 Task: Search one way flight ticket for 5 adults, 2 children, 1 infant in seat and 1 infant on lap in economy from Iron Mountain: Ford Airport to Springfield: Abraham Lincoln Capital Airport on 5-2-2023. Choice of flights is United. Number of bags: 10 checked bags. Price is upto 107000. Outbound departure time preference is 10:30.
Action: Mouse moved to (305, 124)
Screenshot: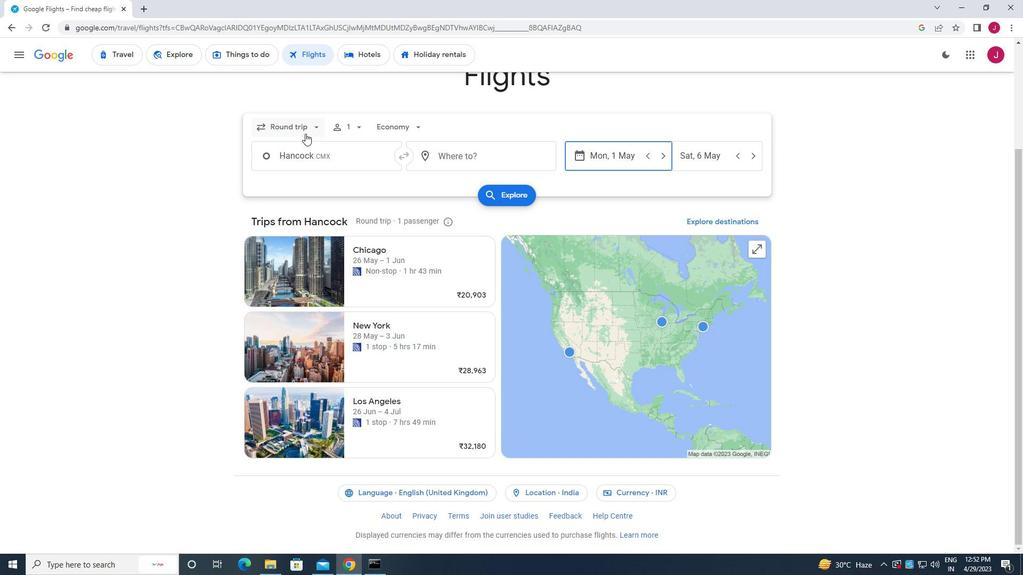 
Action: Mouse pressed left at (305, 124)
Screenshot: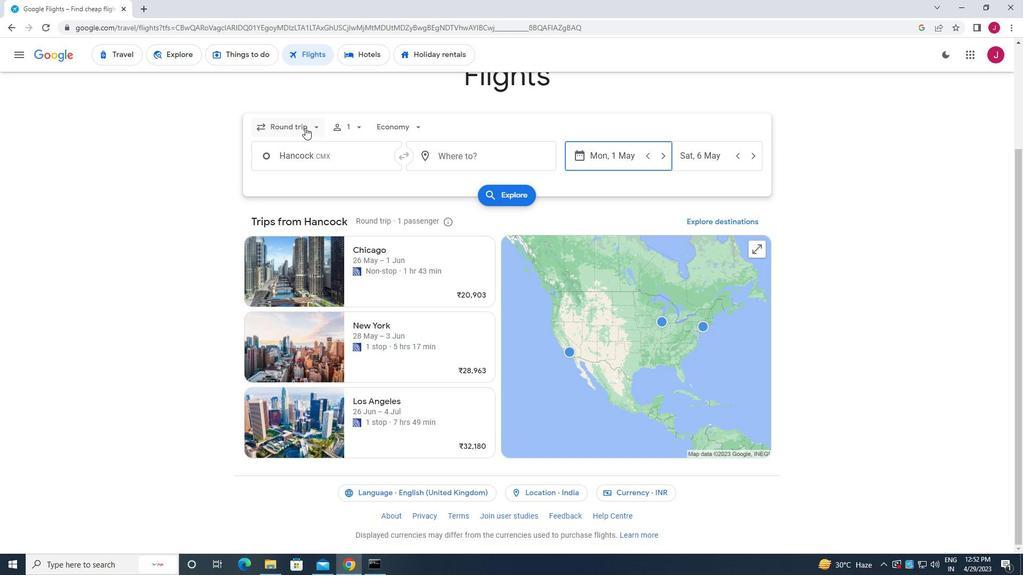 
Action: Mouse moved to (300, 171)
Screenshot: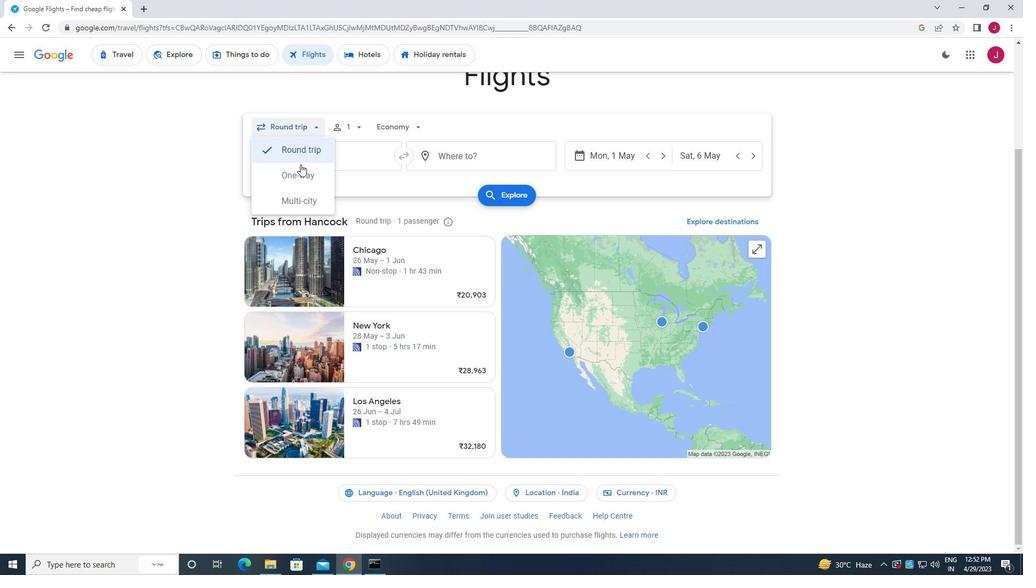 
Action: Mouse pressed left at (300, 171)
Screenshot: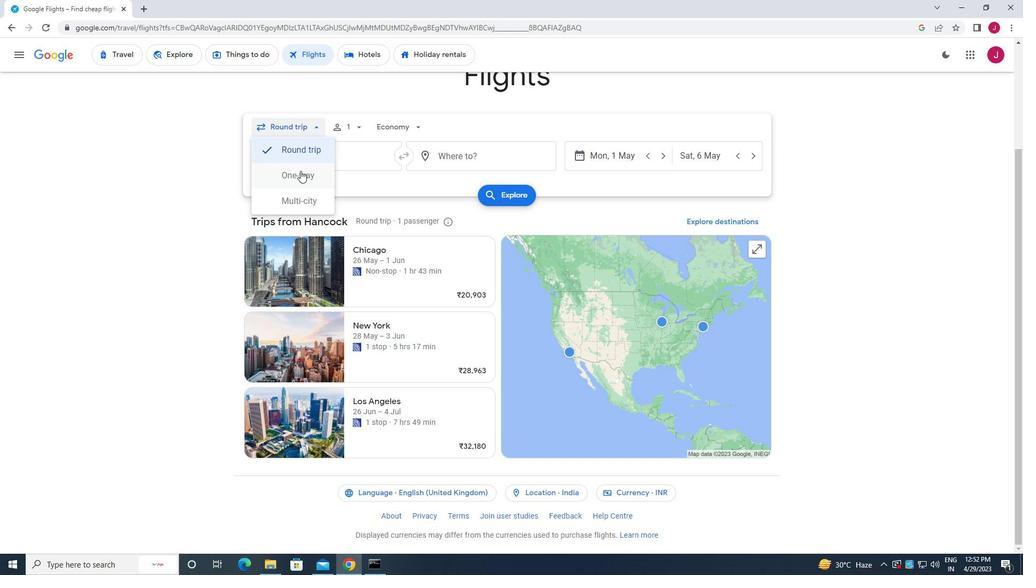 
Action: Mouse moved to (350, 126)
Screenshot: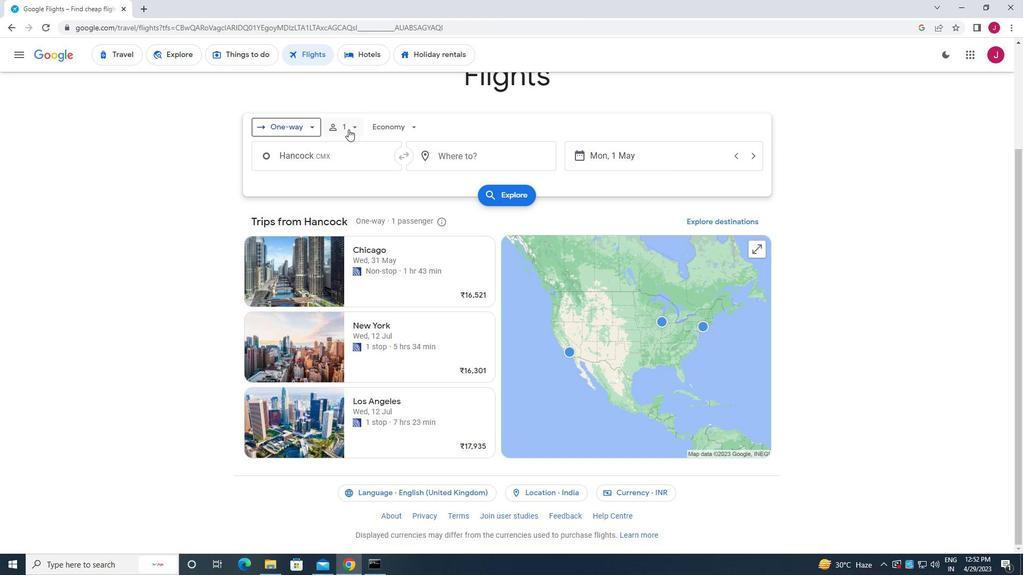 
Action: Mouse pressed left at (350, 126)
Screenshot: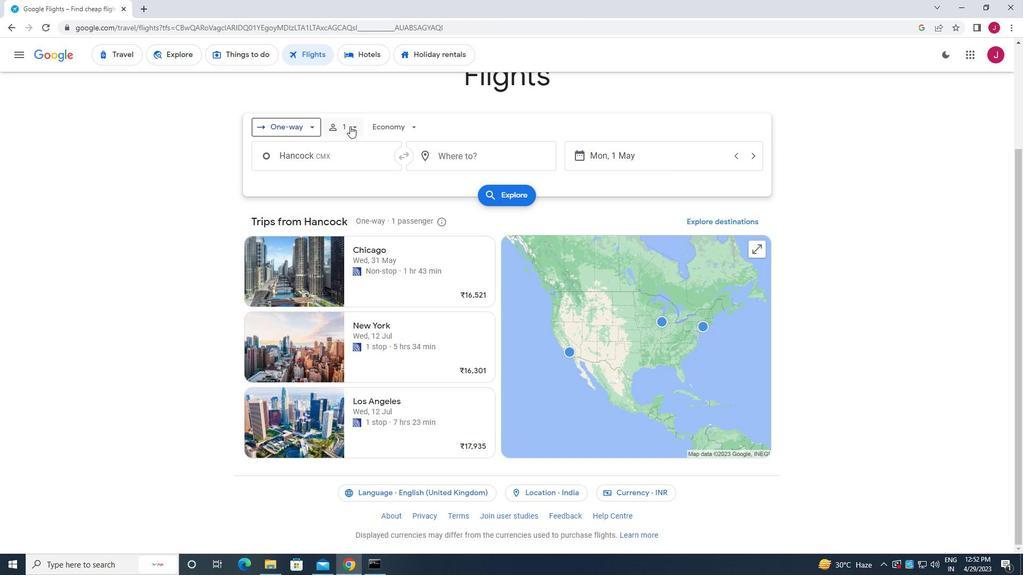 
Action: Mouse moved to (429, 154)
Screenshot: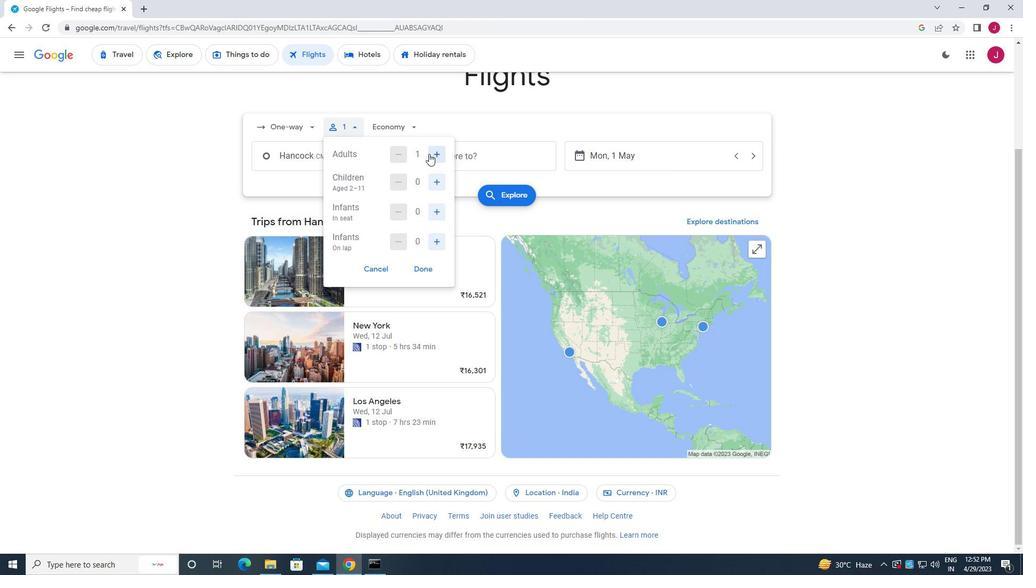 
Action: Mouse pressed left at (429, 154)
Screenshot: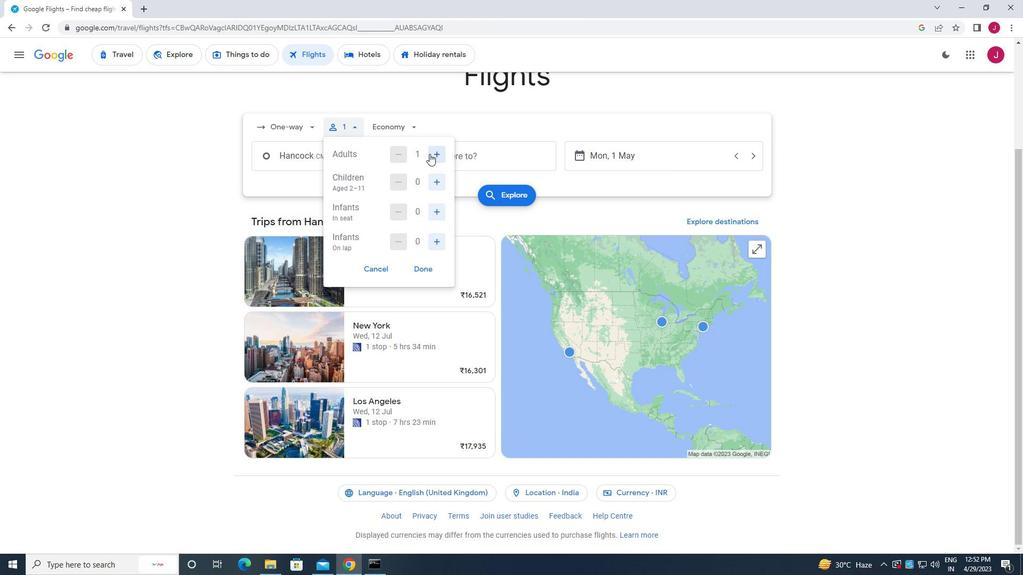 
Action: Mouse pressed left at (429, 154)
Screenshot: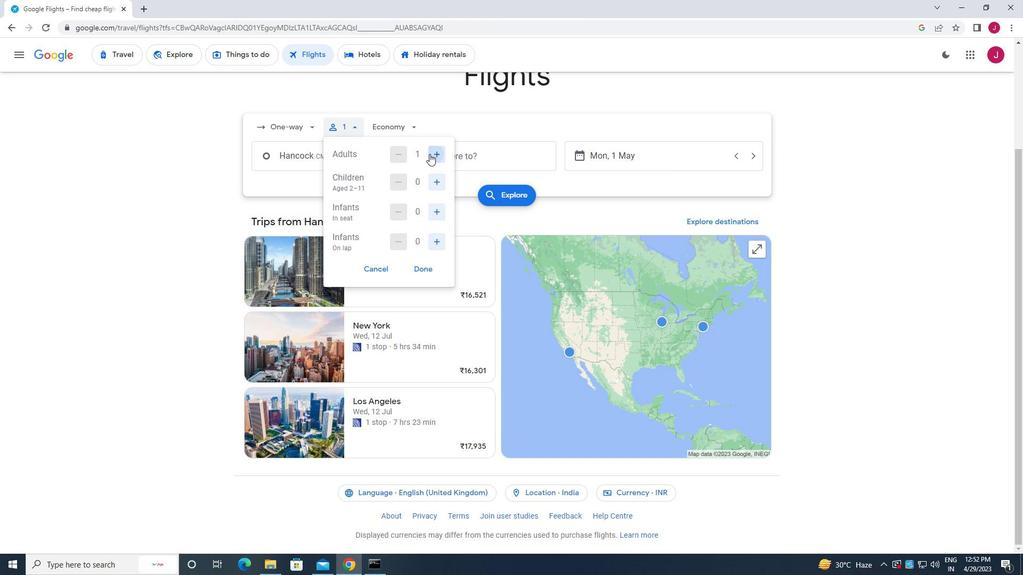 
Action: Mouse pressed left at (429, 154)
Screenshot: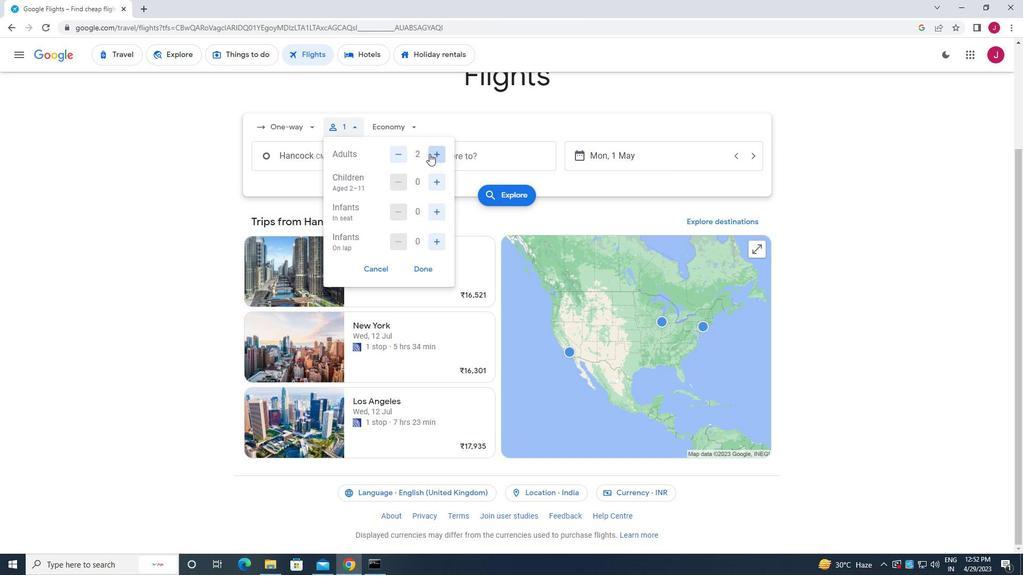 
Action: Mouse pressed left at (429, 154)
Screenshot: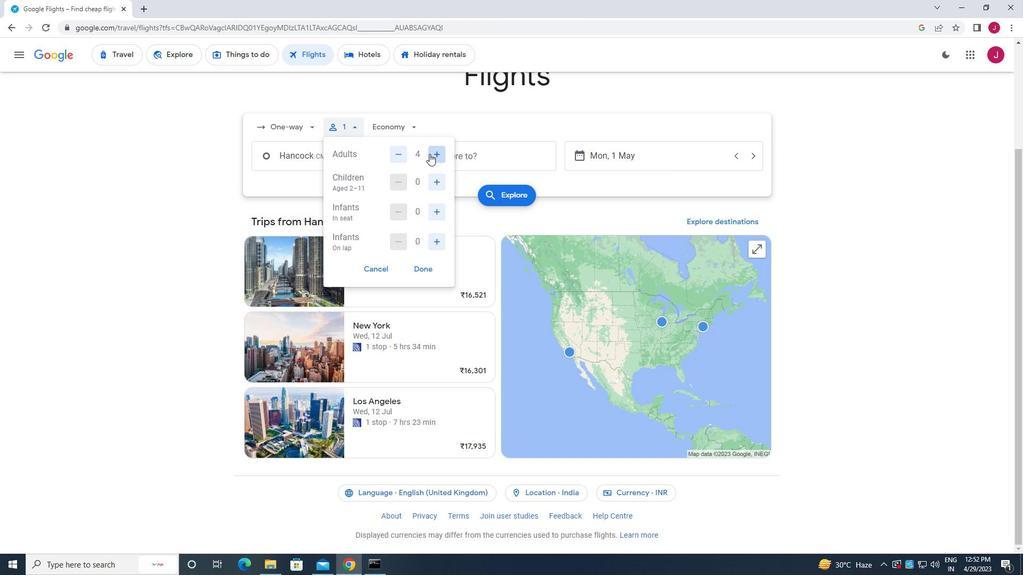 
Action: Mouse moved to (436, 180)
Screenshot: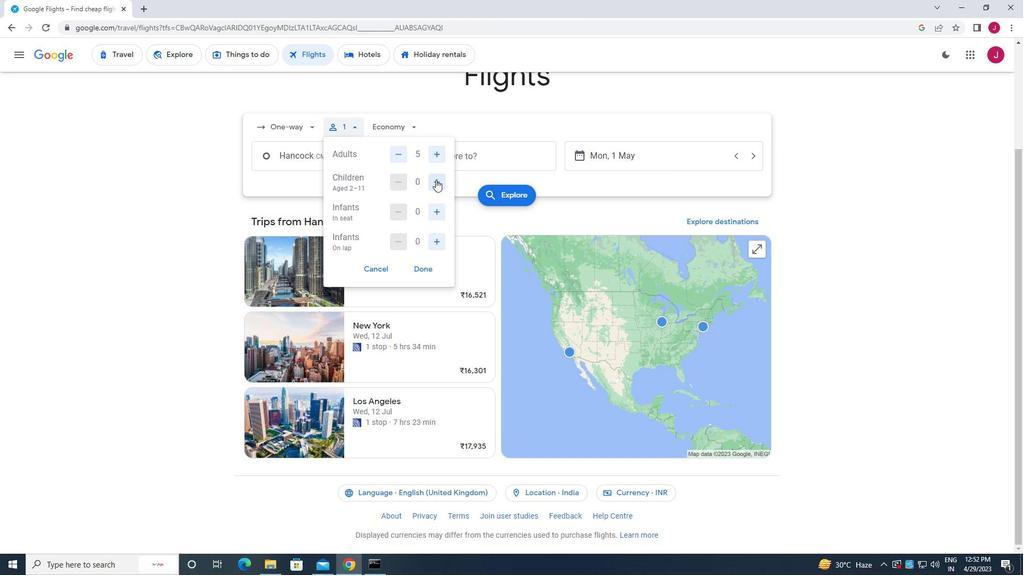 
Action: Mouse pressed left at (436, 180)
Screenshot: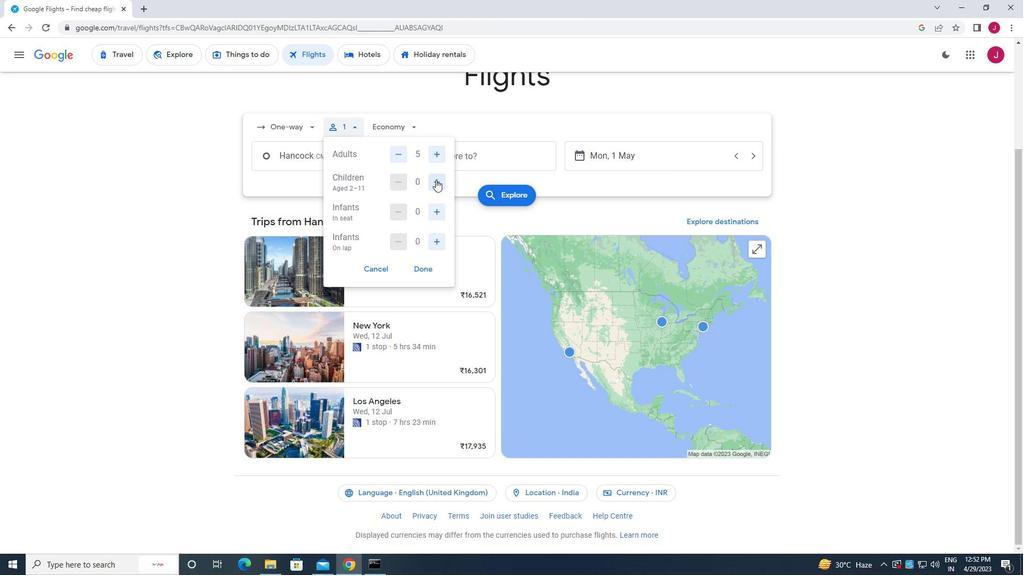 
Action: Mouse moved to (435, 211)
Screenshot: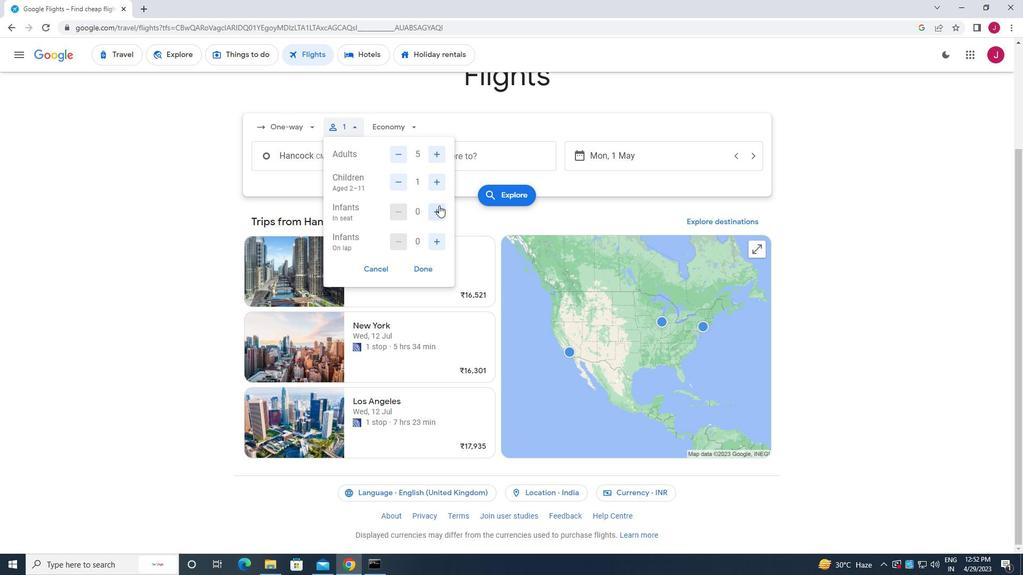 
Action: Mouse pressed left at (435, 211)
Screenshot: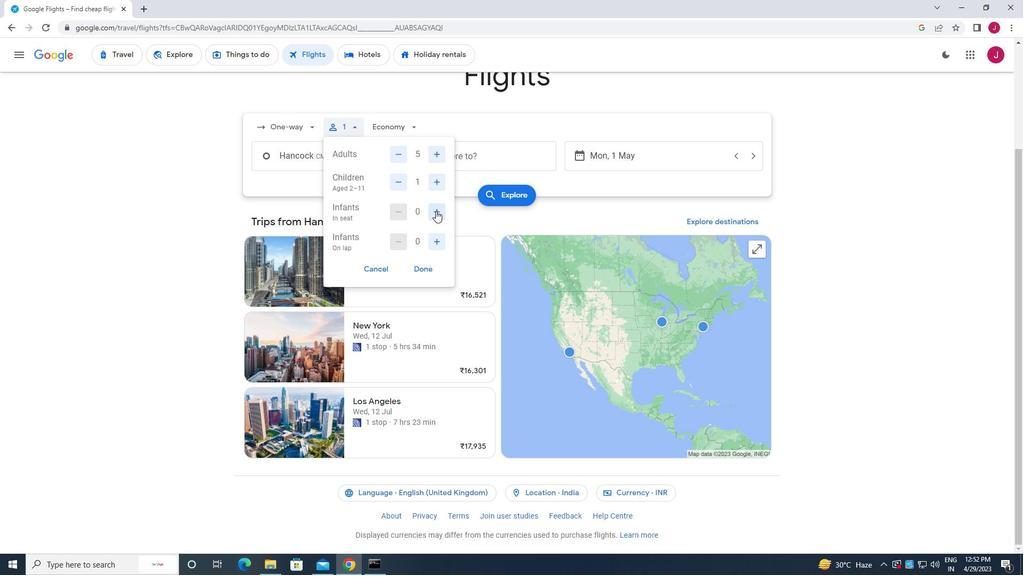 
Action: Mouse moved to (438, 243)
Screenshot: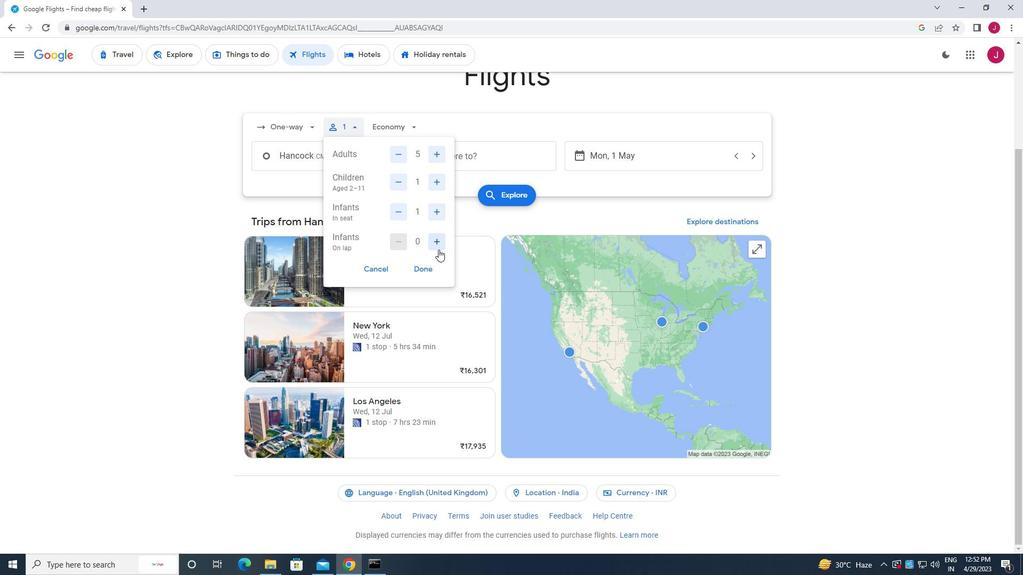 
Action: Mouse pressed left at (438, 243)
Screenshot: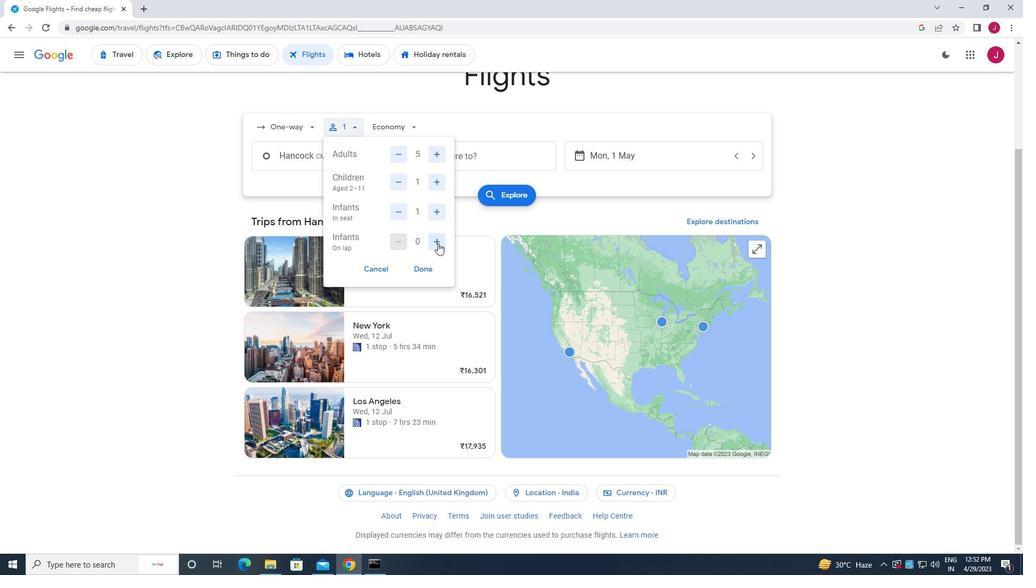 
Action: Mouse moved to (427, 268)
Screenshot: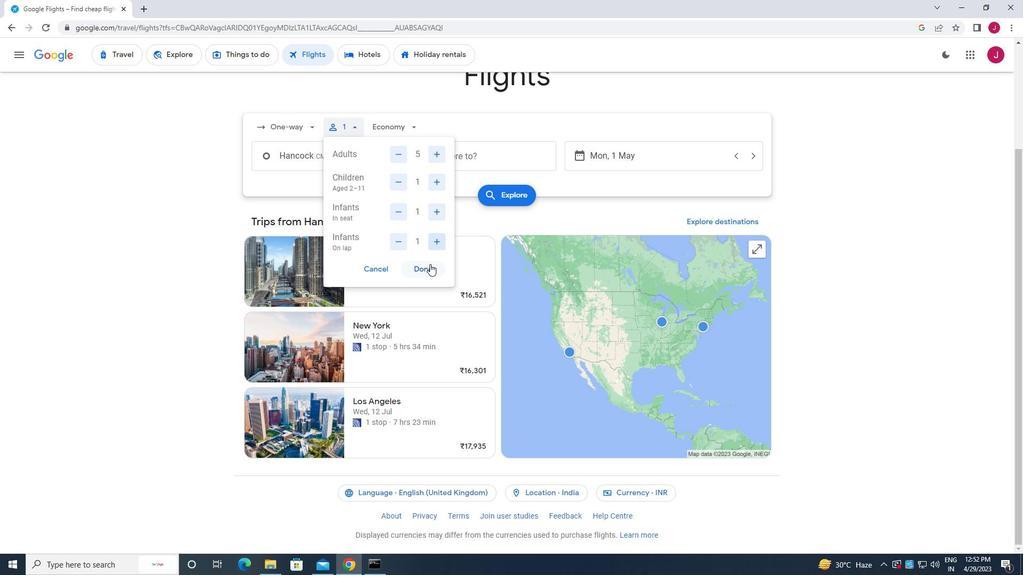 
Action: Mouse pressed left at (427, 268)
Screenshot: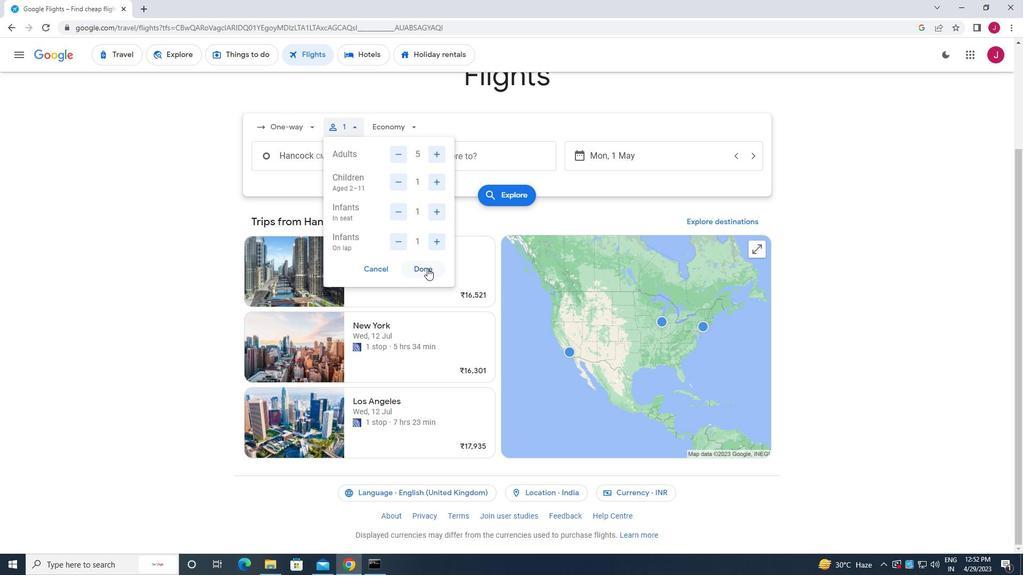
Action: Mouse moved to (407, 122)
Screenshot: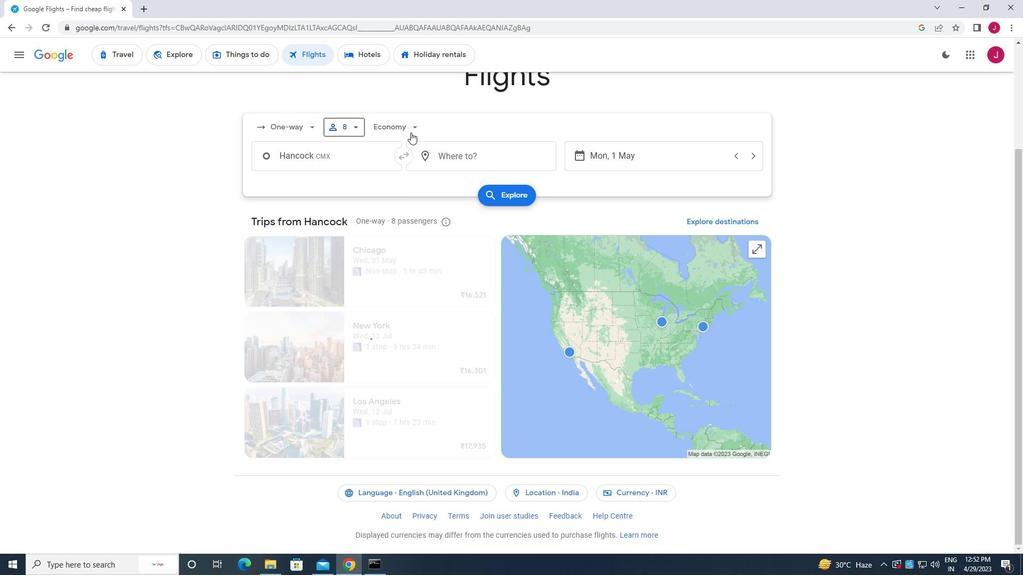 
Action: Mouse pressed left at (407, 122)
Screenshot: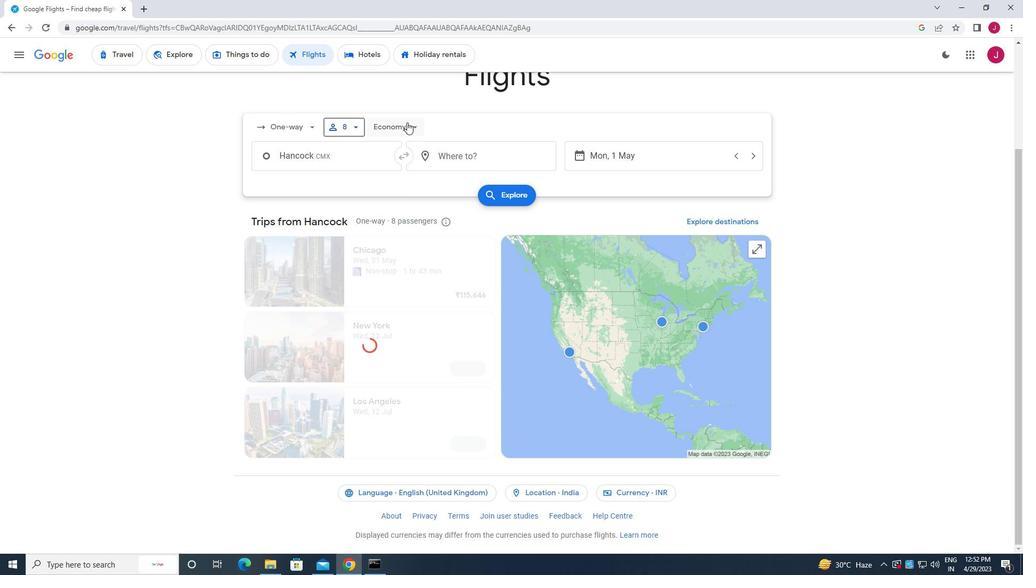 
Action: Mouse moved to (402, 143)
Screenshot: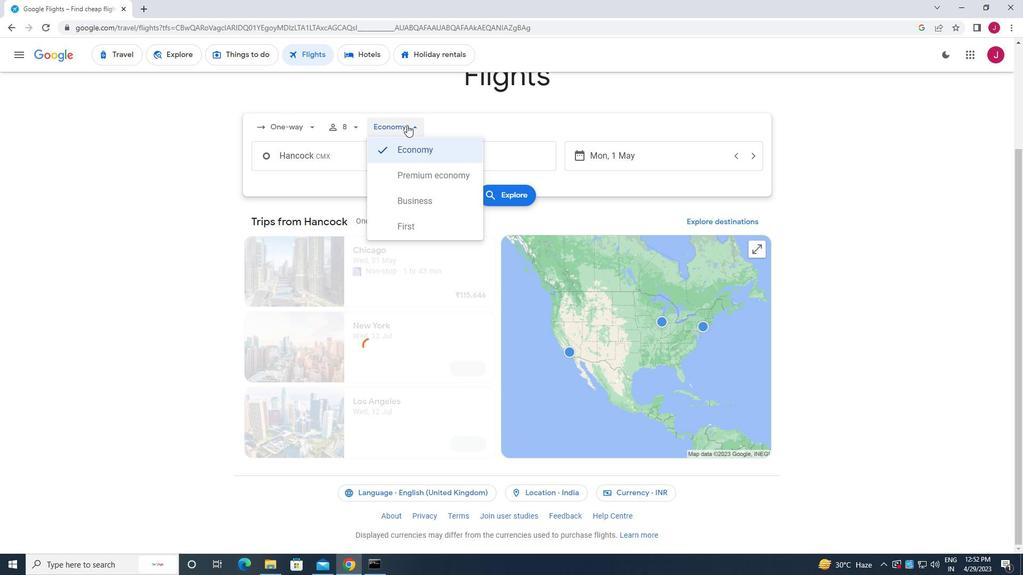 
Action: Mouse pressed left at (402, 143)
Screenshot: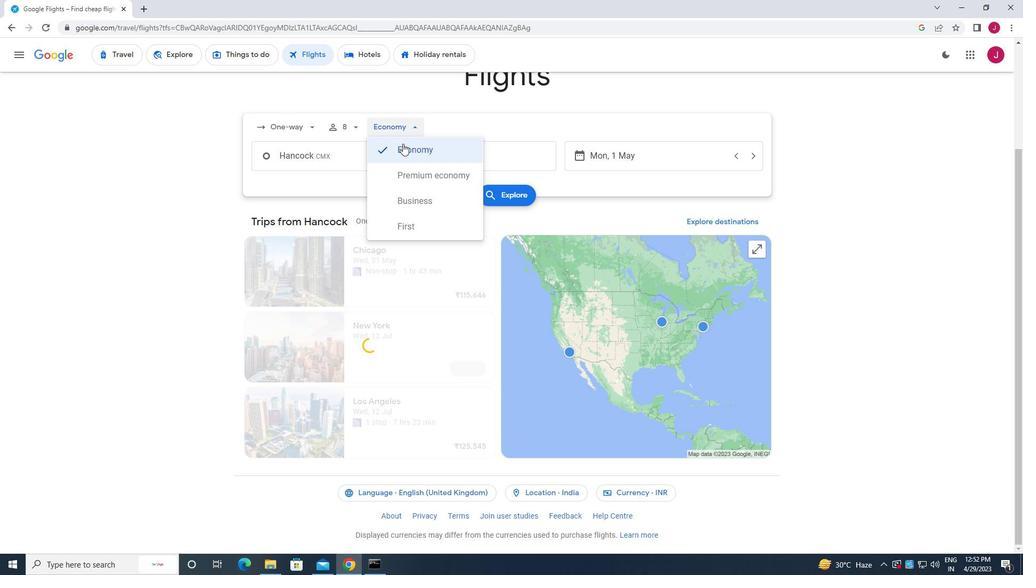 
Action: Mouse moved to (353, 165)
Screenshot: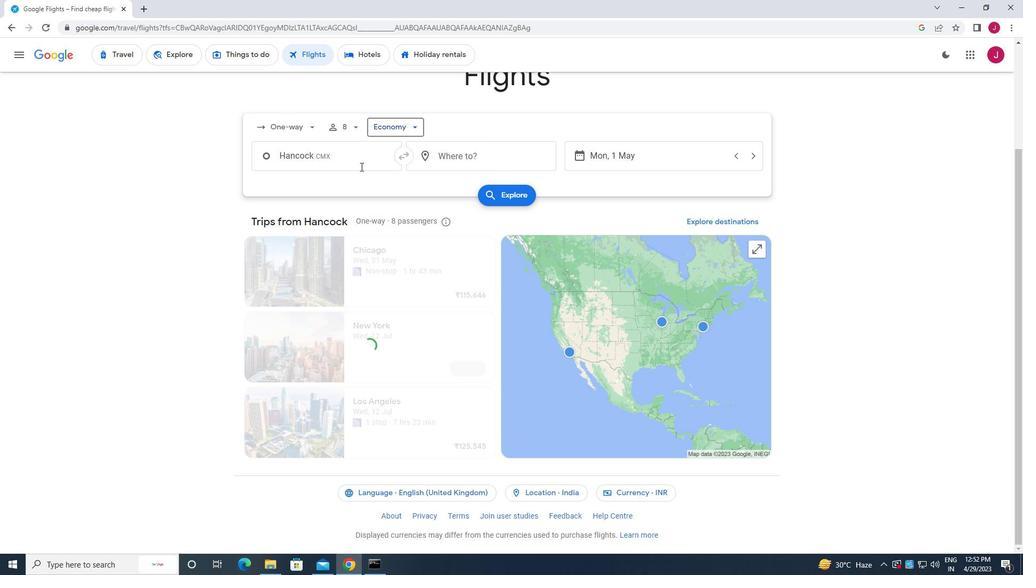 
Action: Mouse pressed left at (353, 165)
Screenshot: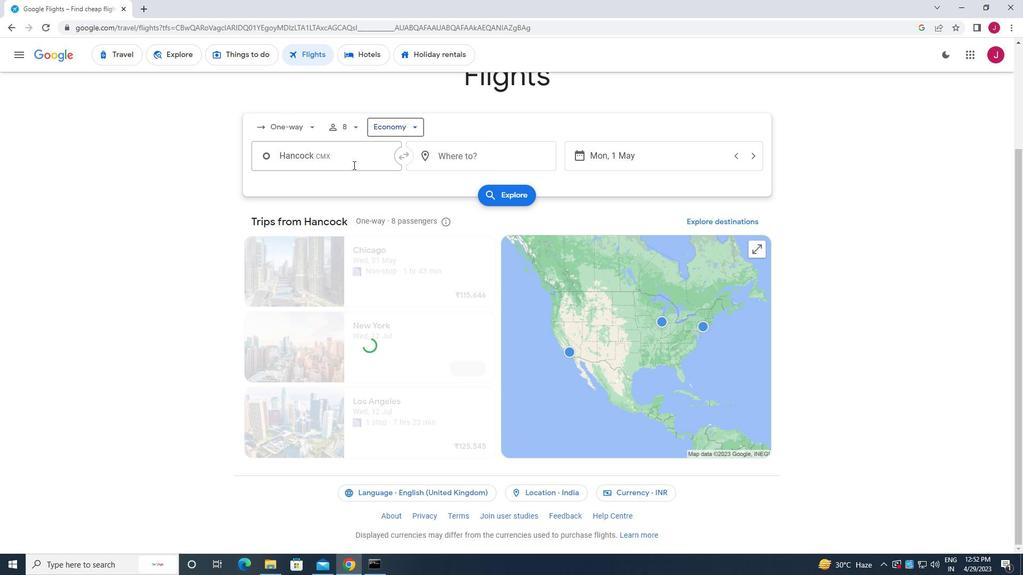 
Action: Mouse moved to (351, 163)
Screenshot: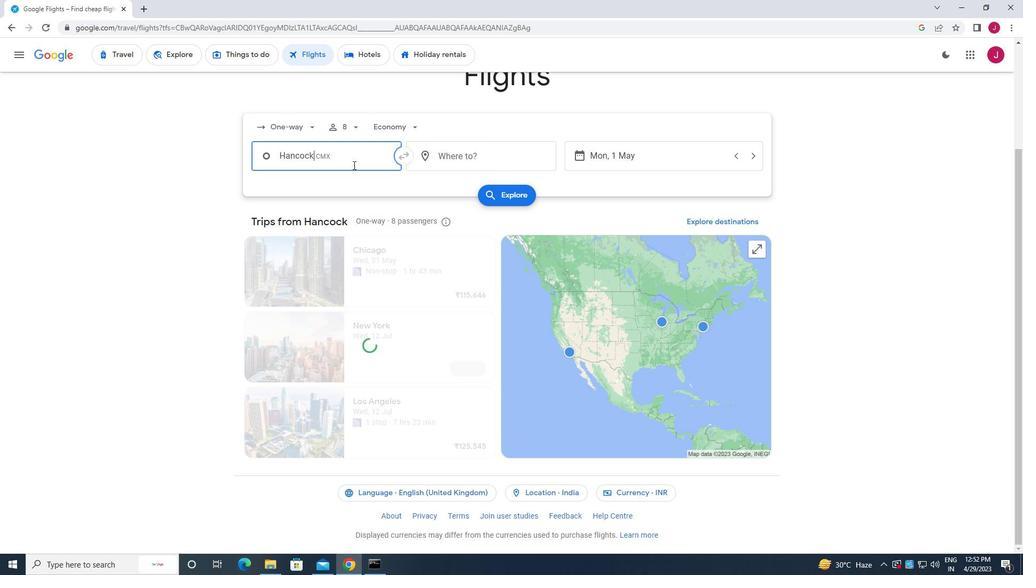
Action: Key pressed ford
Screenshot: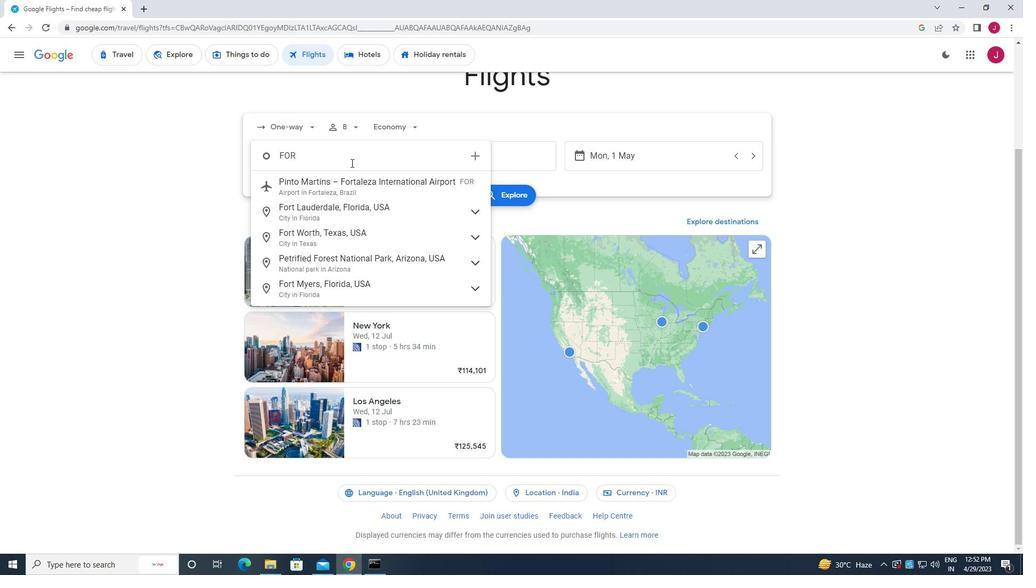 
Action: Mouse moved to (345, 184)
Screenshot: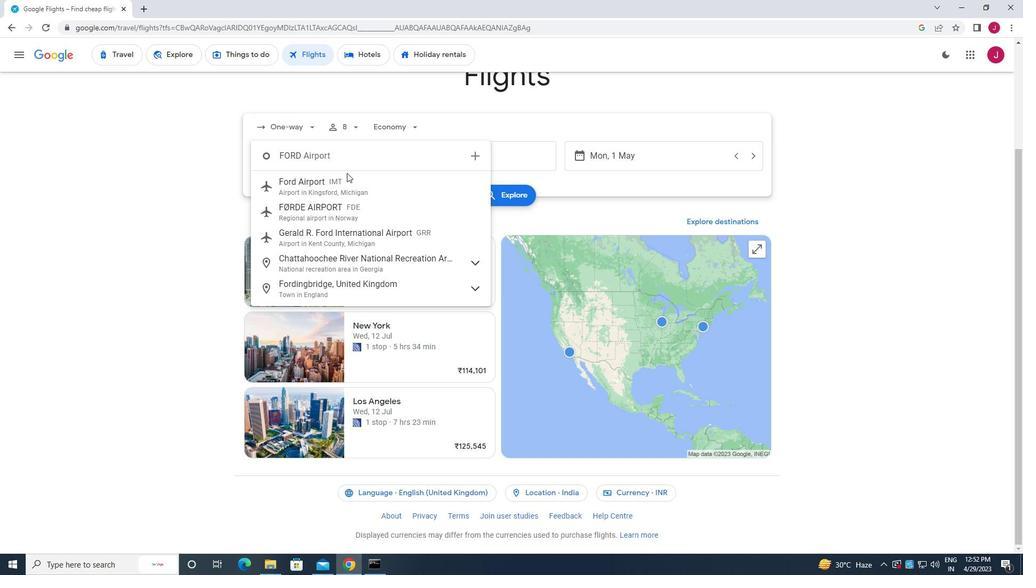 
Action: Mouse pressed left at (345, 184)
Screenshot: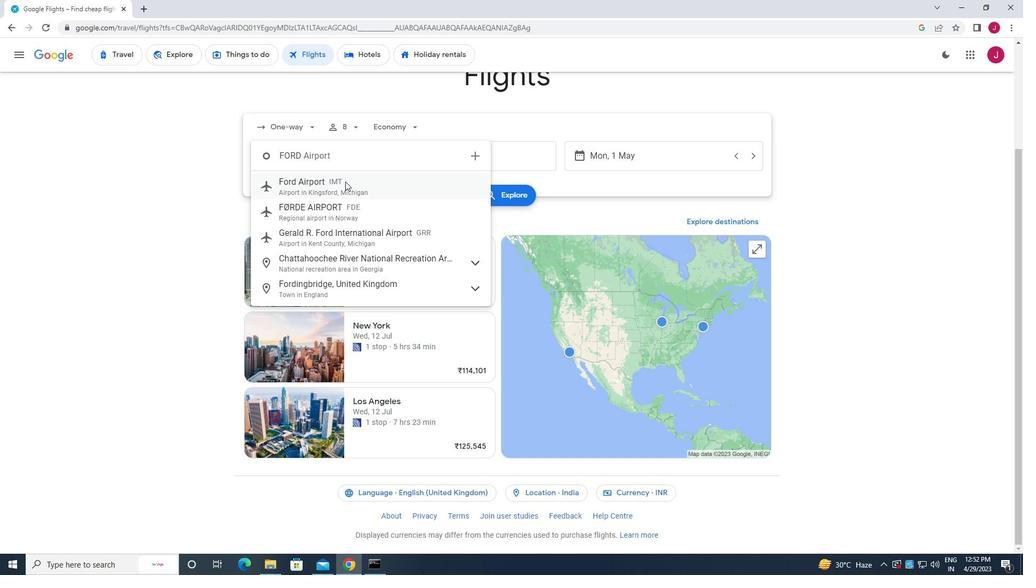 
Action: Mouse moved to (506, 151)
Screenshot: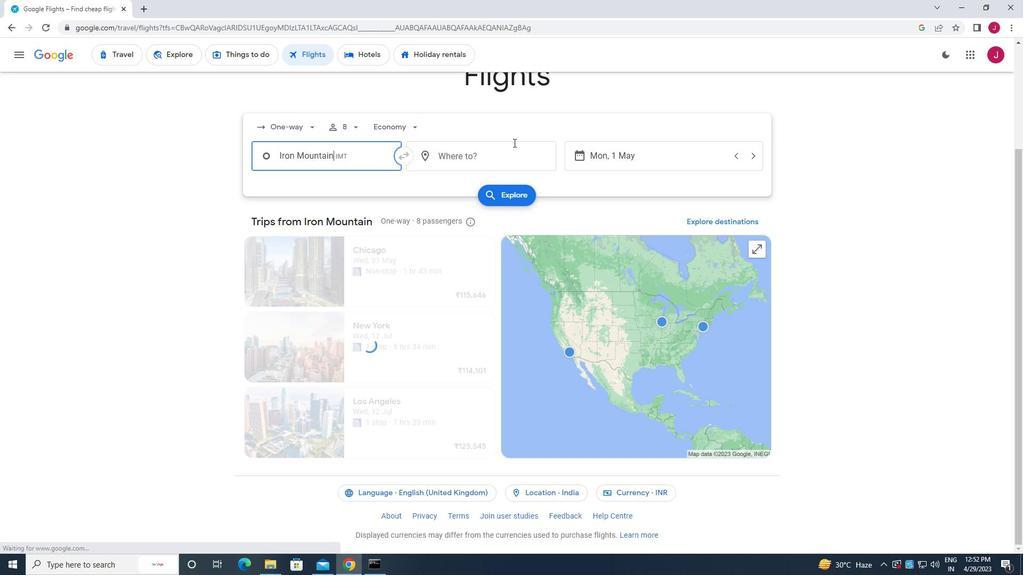 
Action: Mouse pressed left at (506, 151)
Screenshot: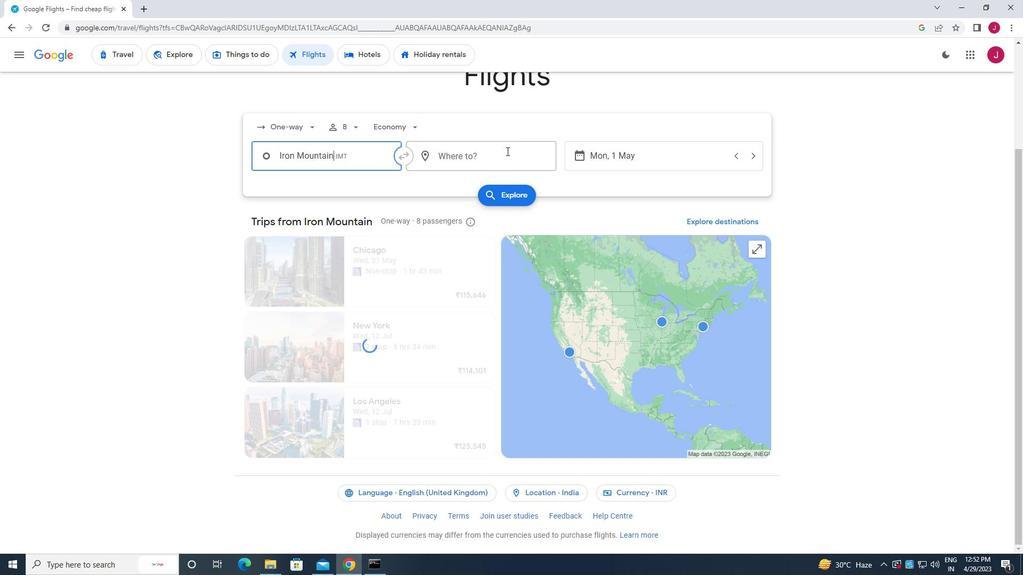 
Action: Key pressed abr
Screenshot: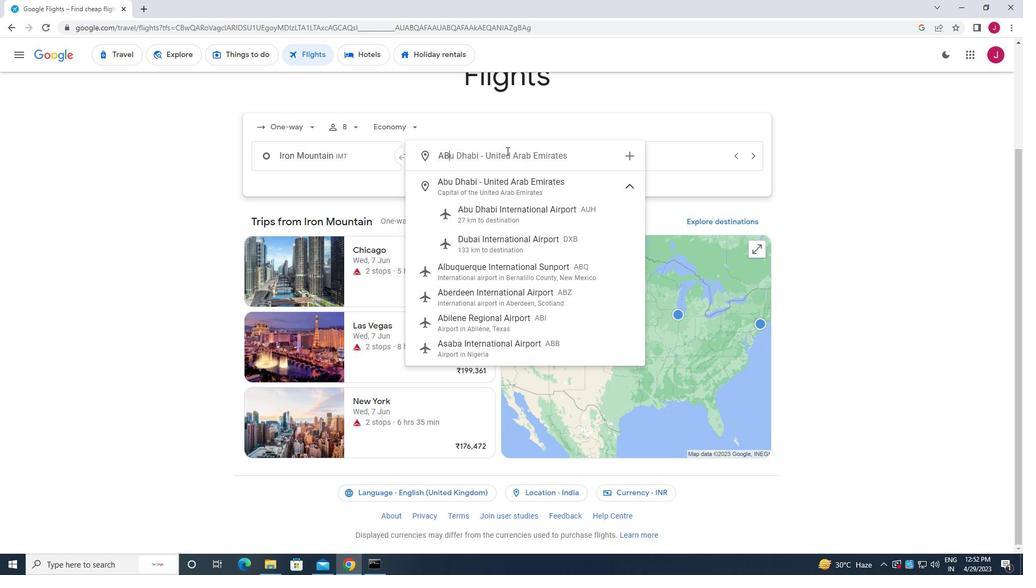 
Action: Mouse moved to (520, 282)
Screenshot: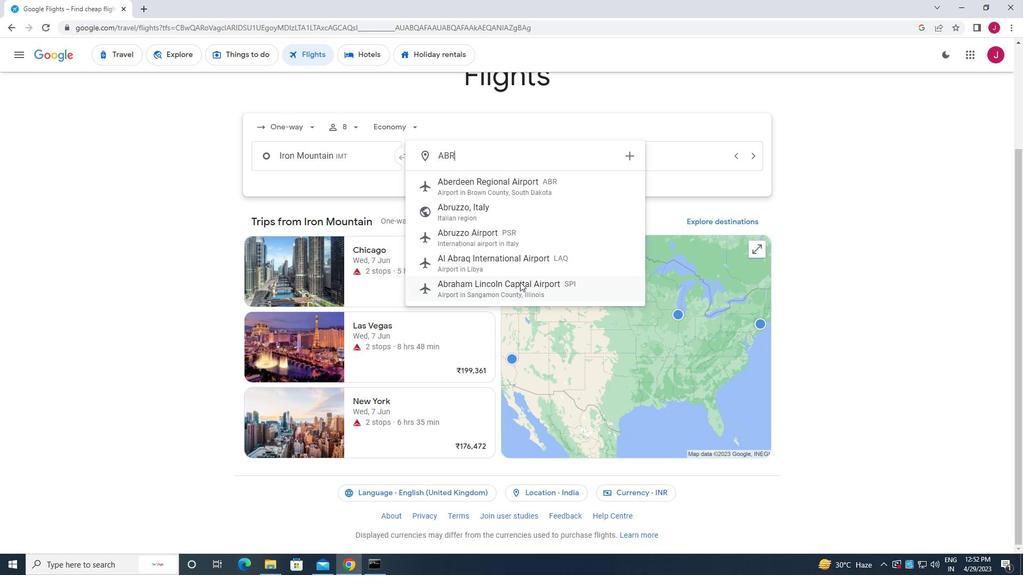 
Action: Mouse pressed left at (520, 282)
Screenshot: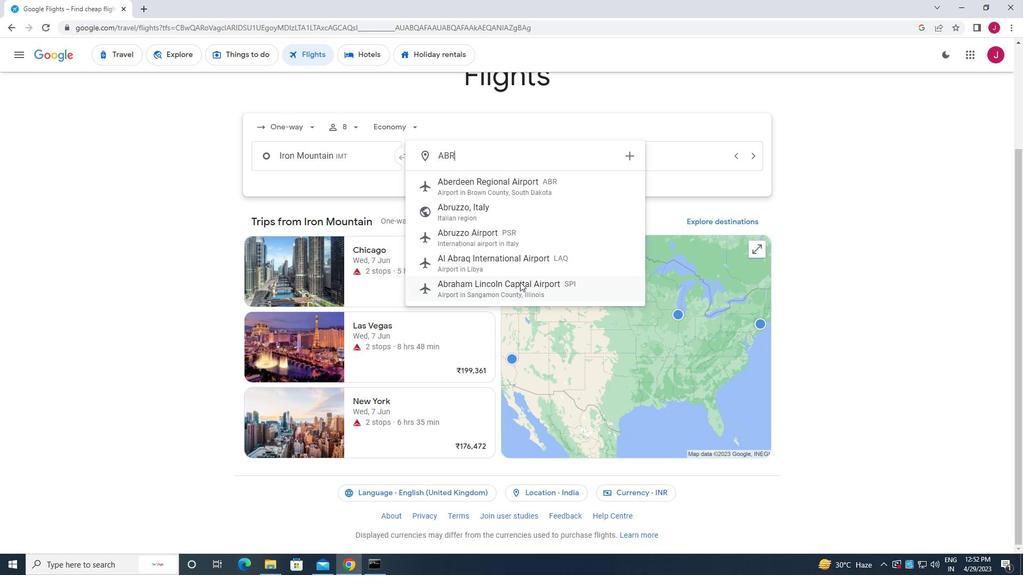 
Action: Mouse moved to (630, 157)
Screenshot: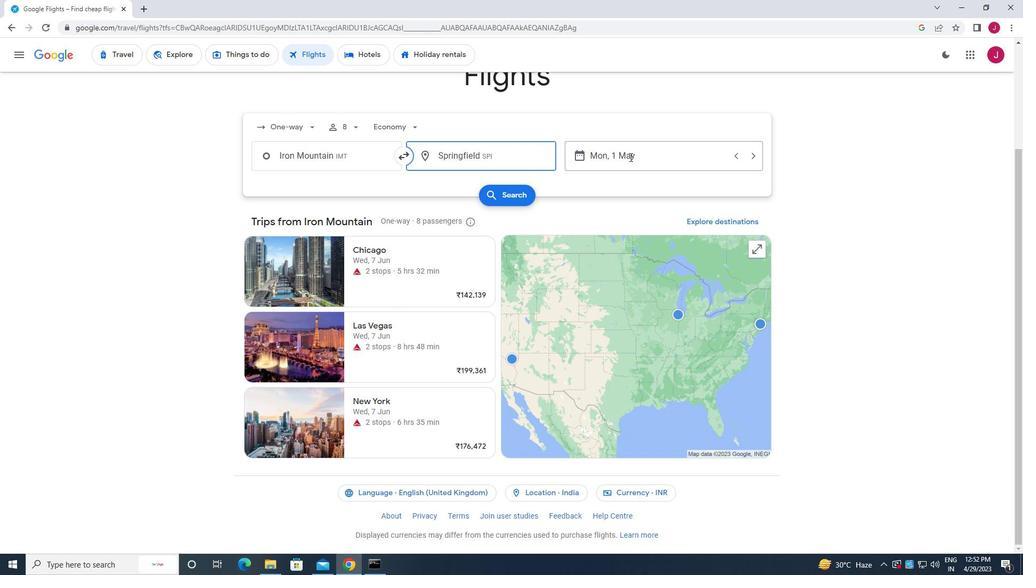 
Action: Mouse pressed left at (630, 157)
Screenshot: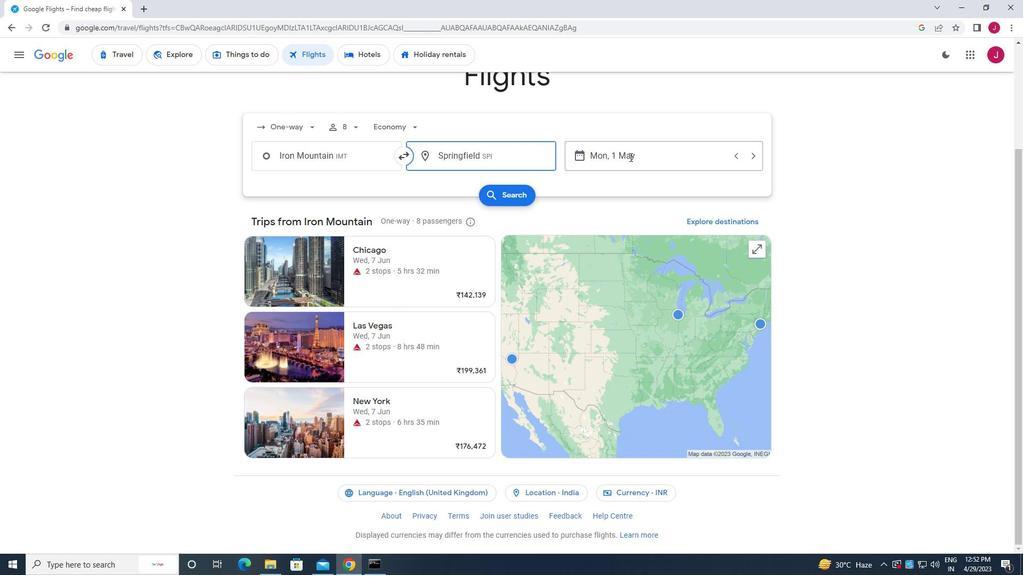 
Action: Mouse moved to (642, 240)
Screenshot: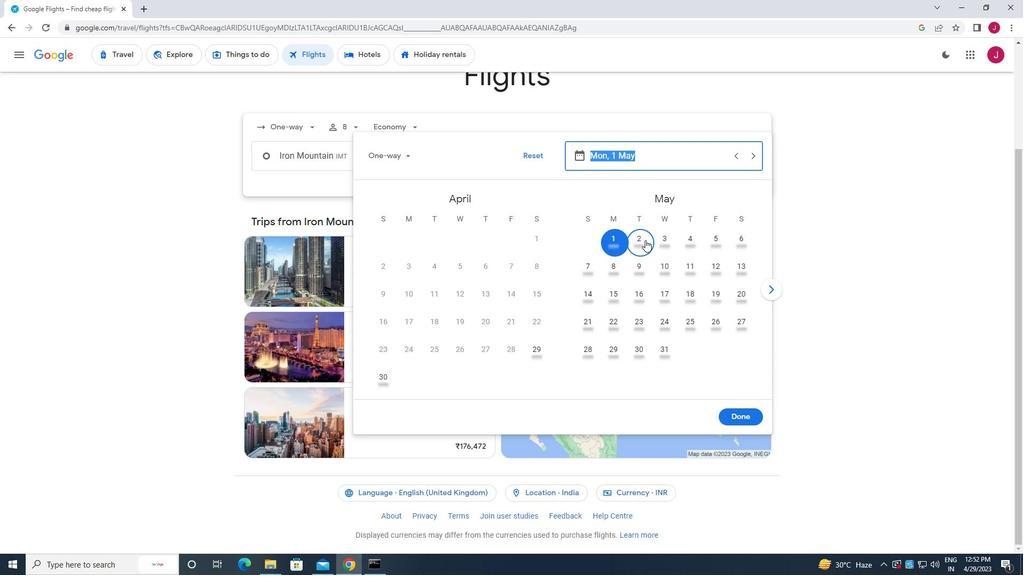 
Action: Mouse pressed left at (642, 240)
Screenshot: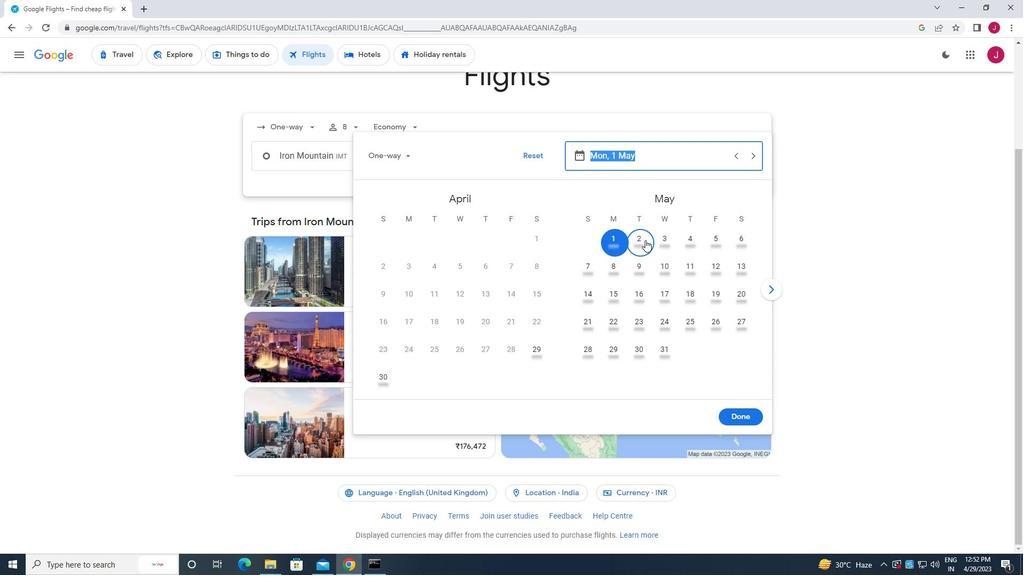 
Action: Mouse moved to (735, 414)
Screenshot: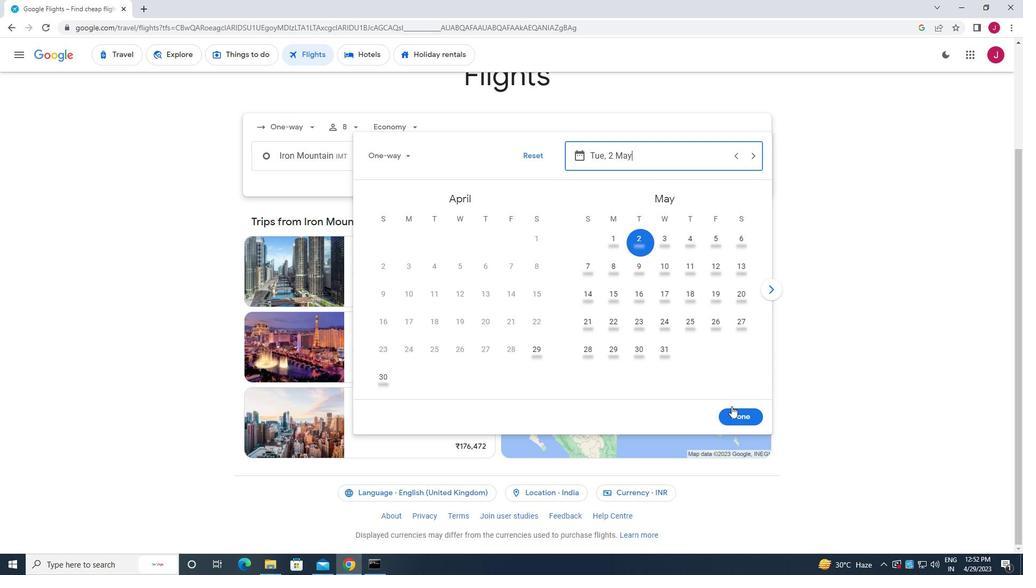 
Action: Mouse pressed left at (735, 414)
Screenshot: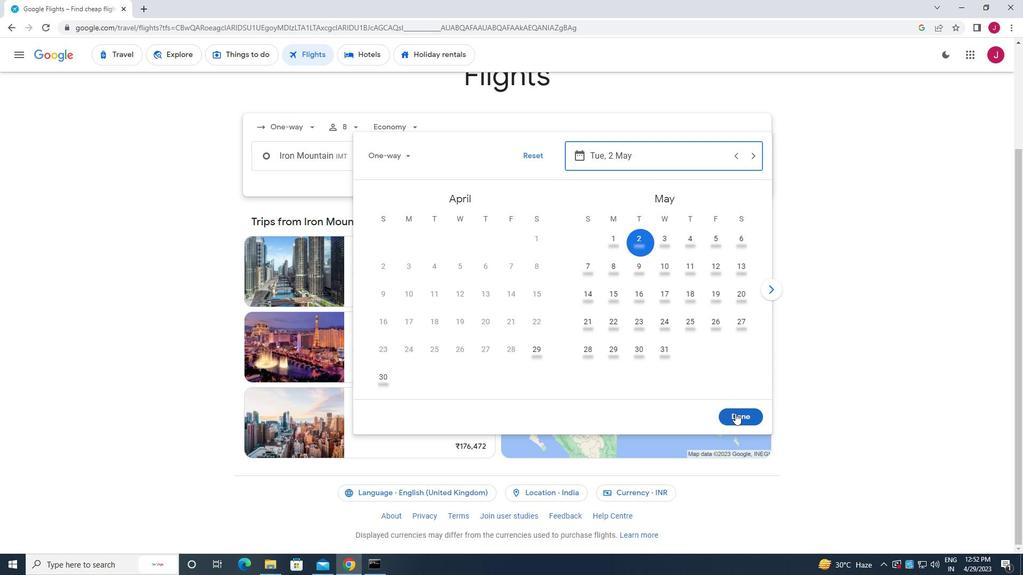 
Action: Mouse moved to (514, 201)
Screenshot: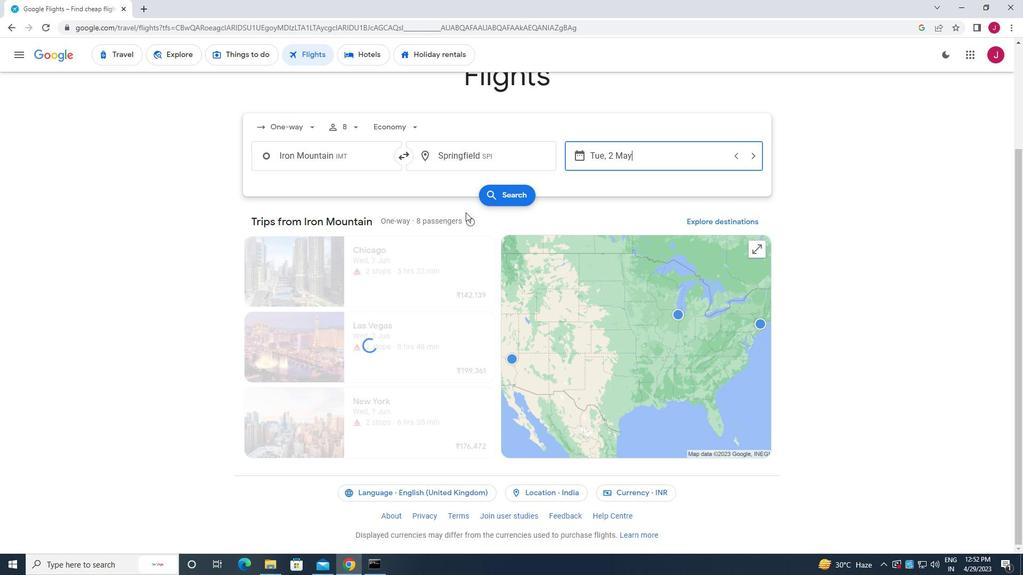 
Action: Mouse pressed left at (514, 201)
Screenshot: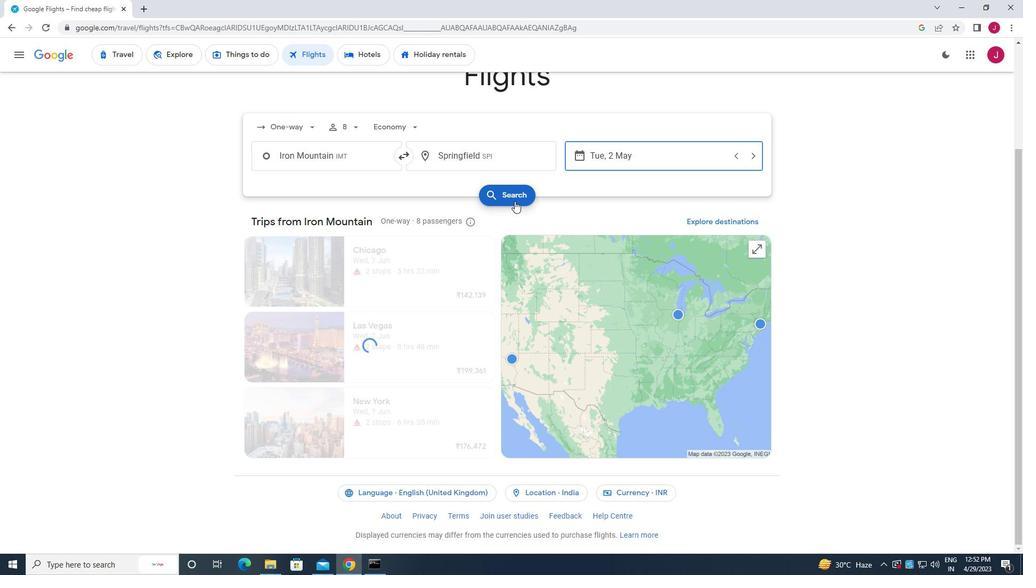 
Action: Mouse moved to (264, 151)
Screenshot: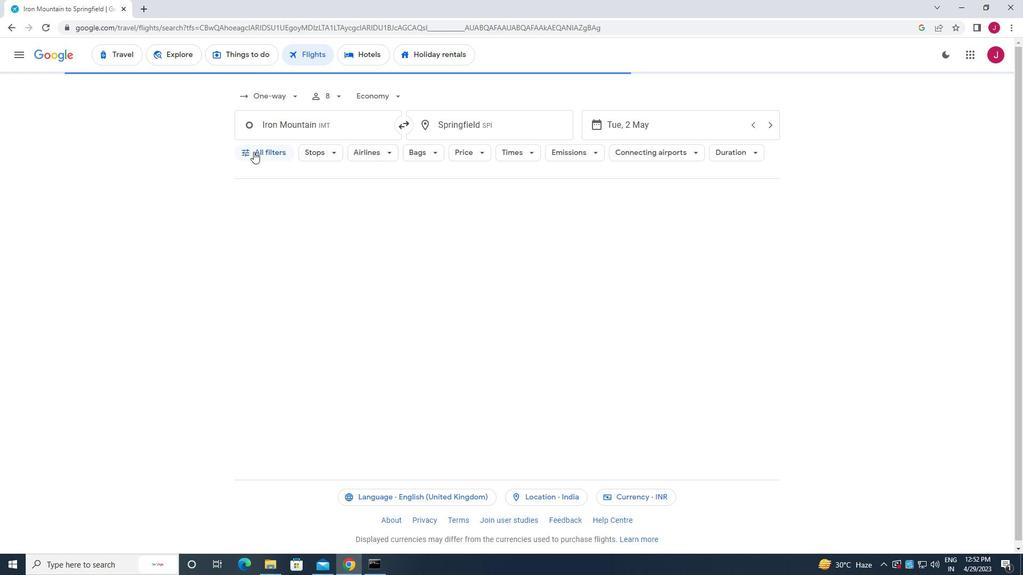 
Action: Mouse pressed left at (264, 151)
Screenshot: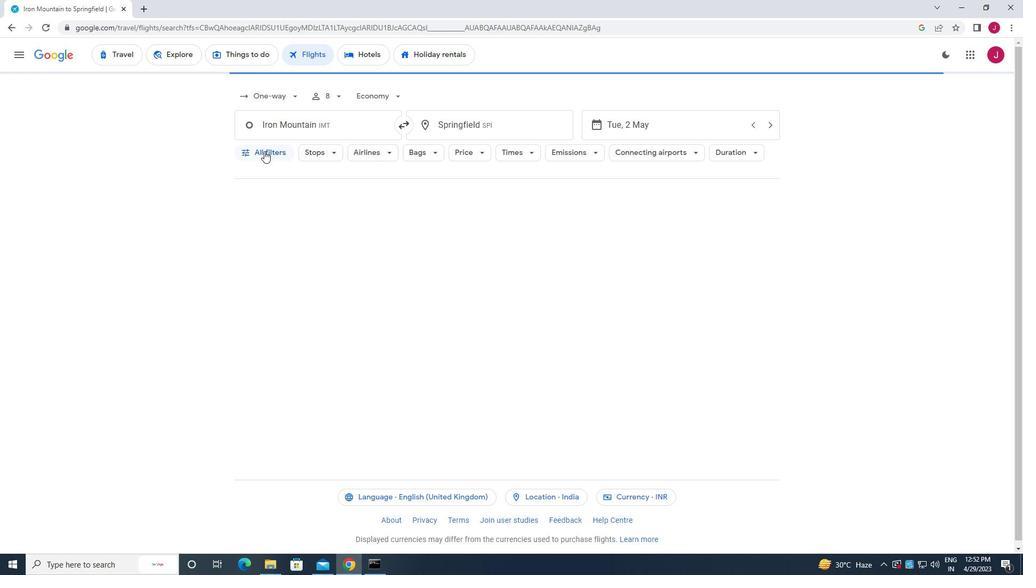 
Action: Mouse moved to (291, 247)
Screenshot: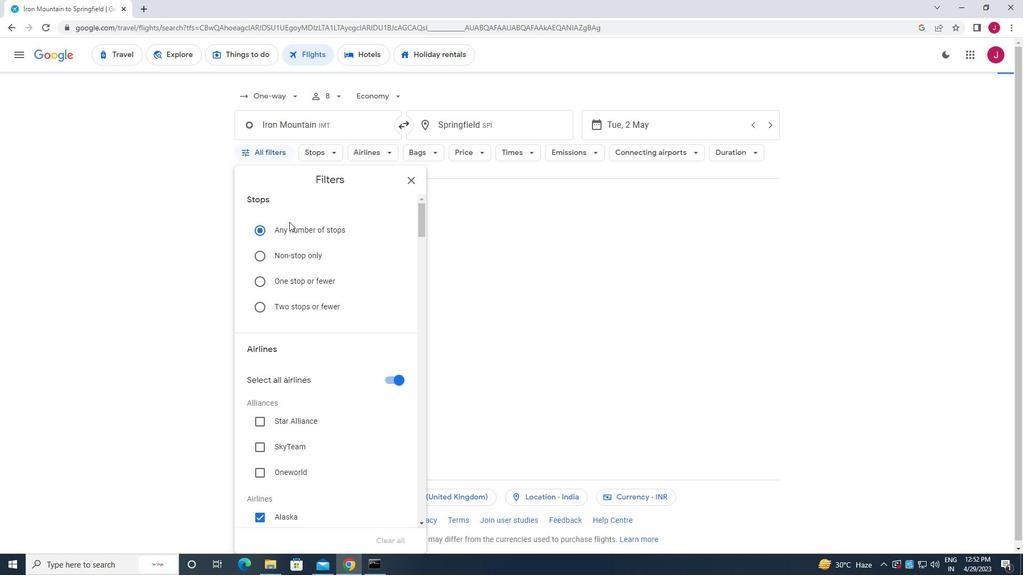 
Action: Mouse scrolled (291, 246) with delta (0, 0)
Screenshot: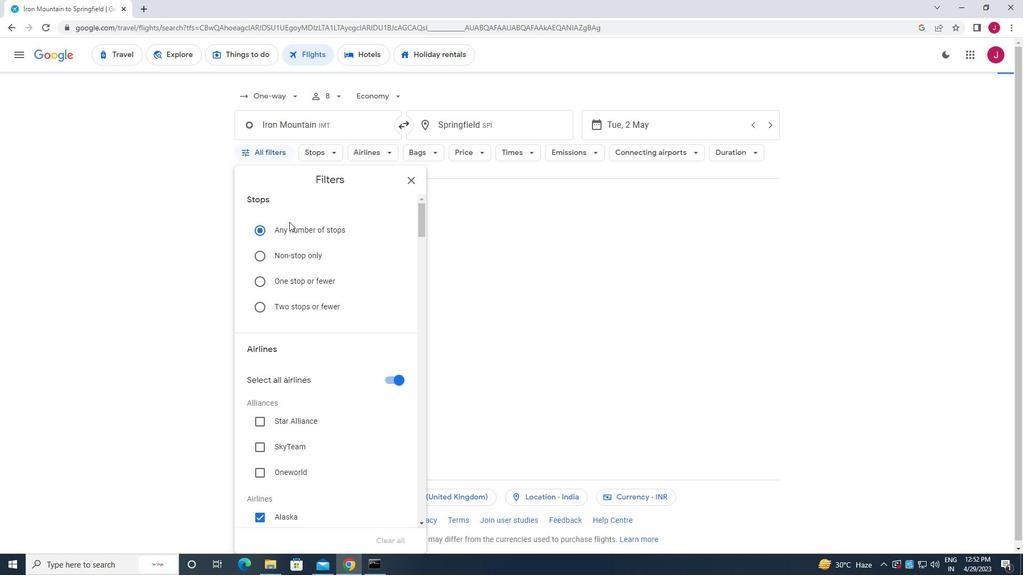 
Action: Mouse moved to (292, 248)
Screenshot: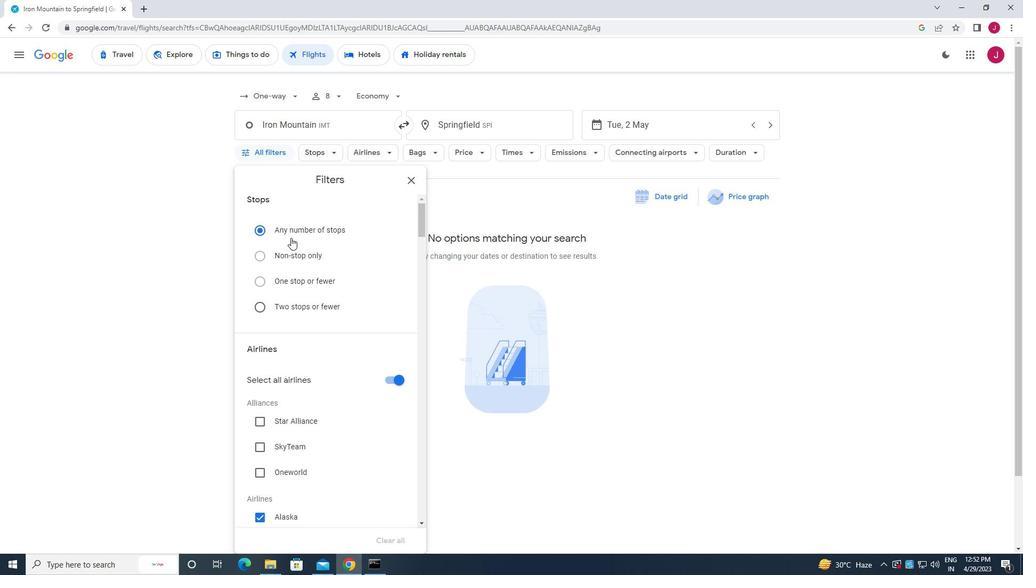 
Action: Mouse scrolled (292, 248) with delta (0, 0)
Screenshot: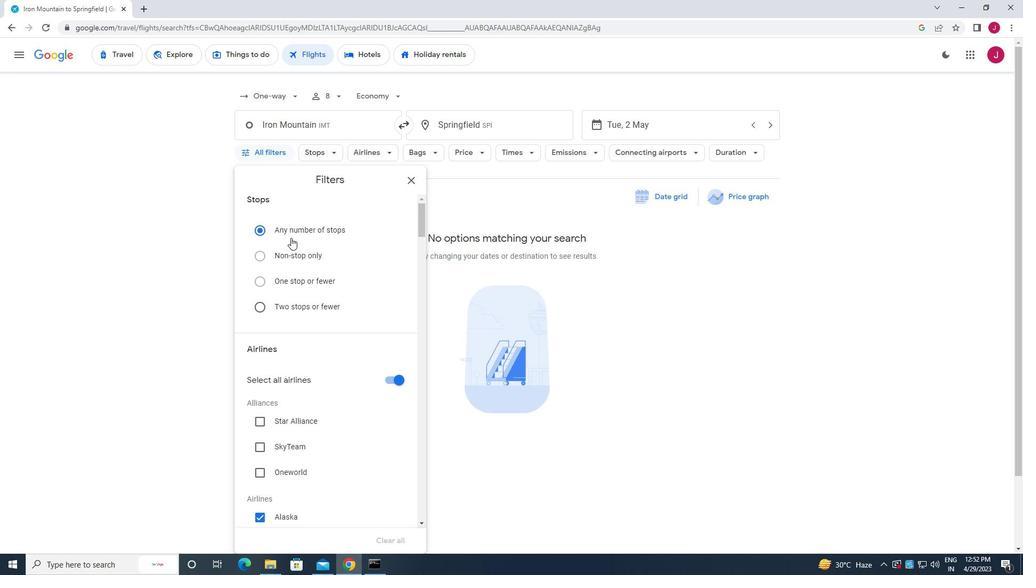
Action: Mouse moved to (292, 249)
Screenshot: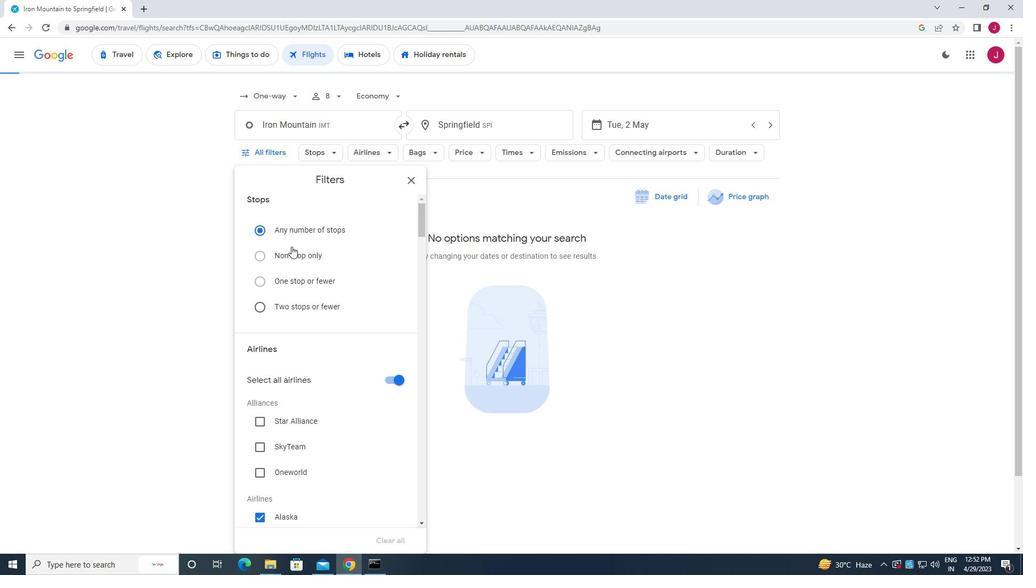 
Action: Mouse scrolled (292, 249) with delta (0, 0)
Screenshot: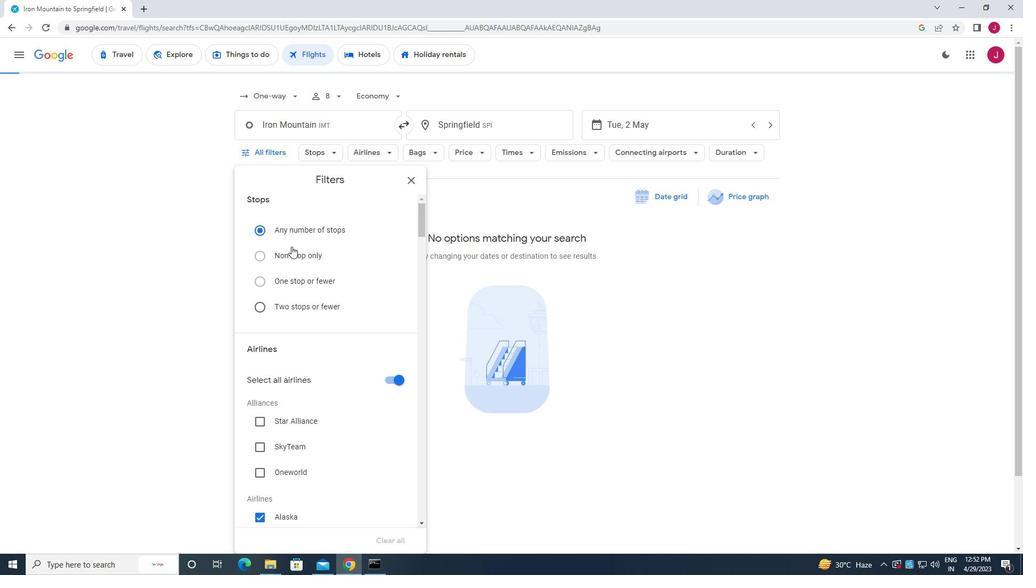 
Action: Mouse moved to (292, 249)
Screenshot: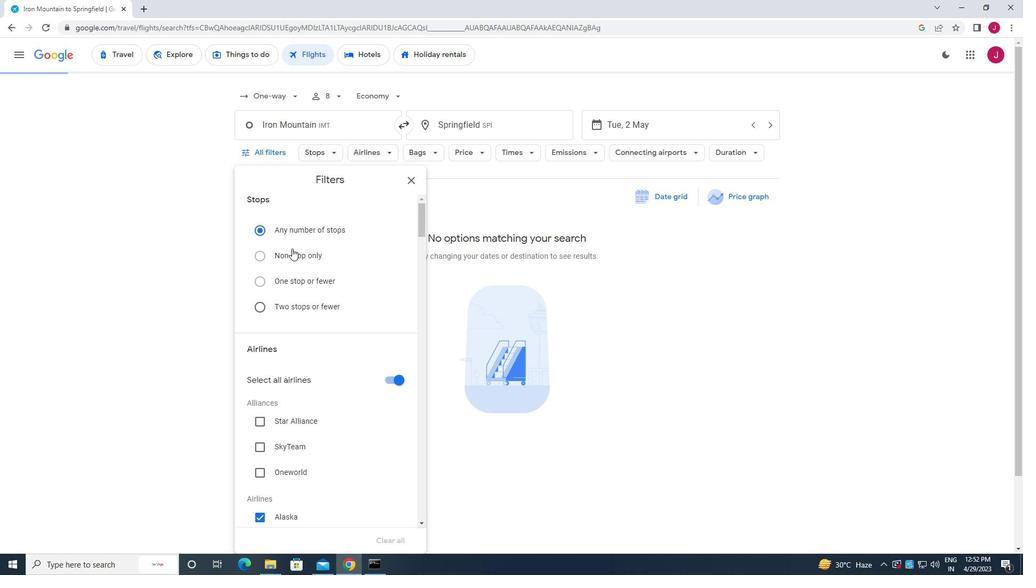 
Action: Mouse scrolled (292, 249) with delta (0, 0)
Screenshot: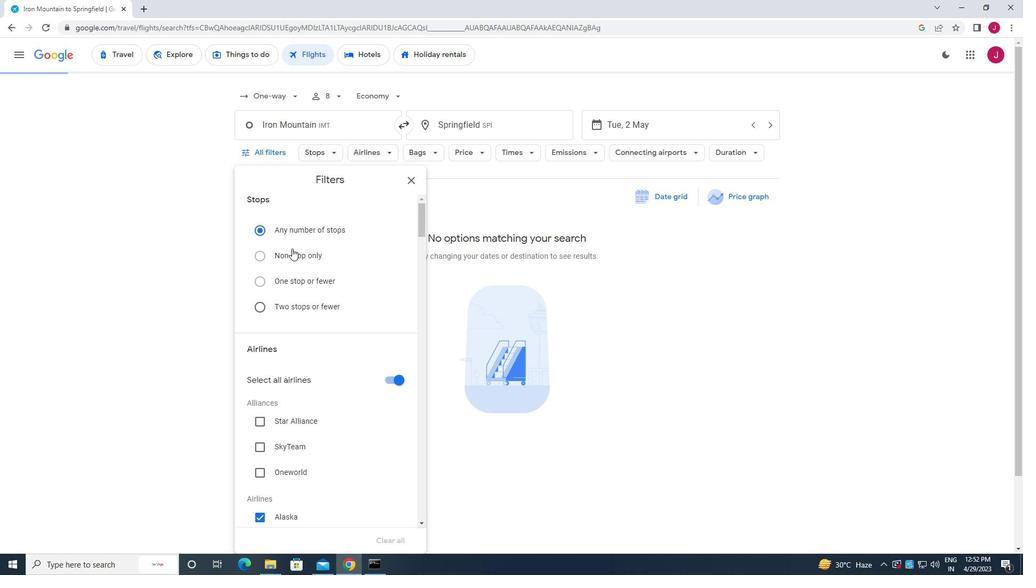 
Action: Mouse moved to (364, 227)
Screenshot: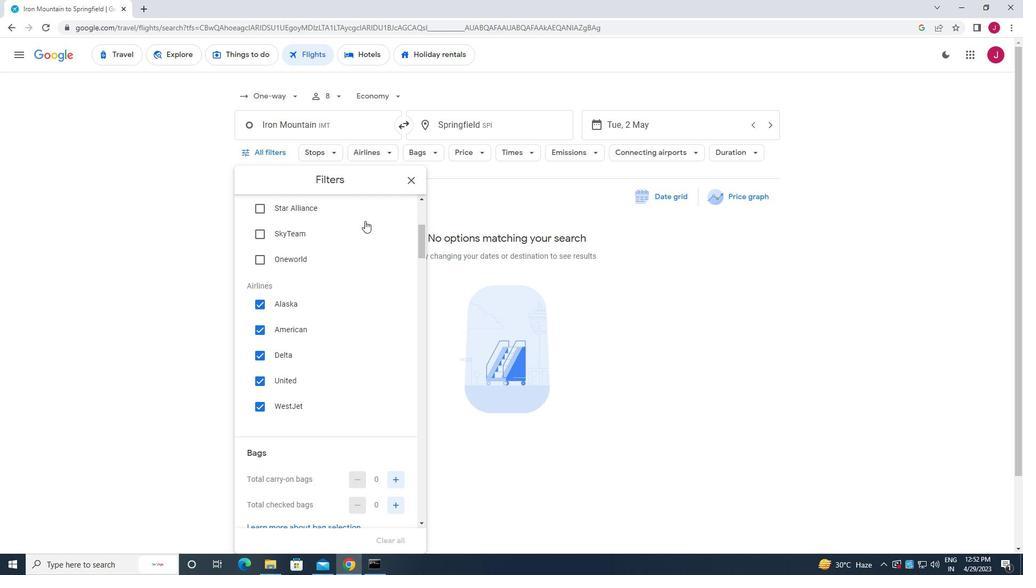 
Action: Mouse scrolled (364, 227) with delta (0, 0)
Screenshot: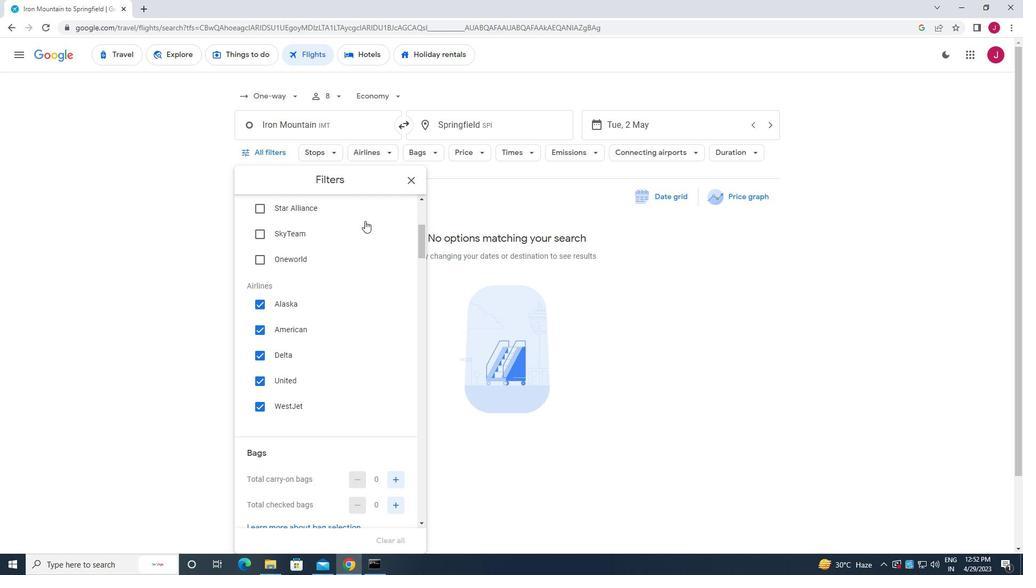 
Action: Mouse moved to (387, 221)
Screenshot: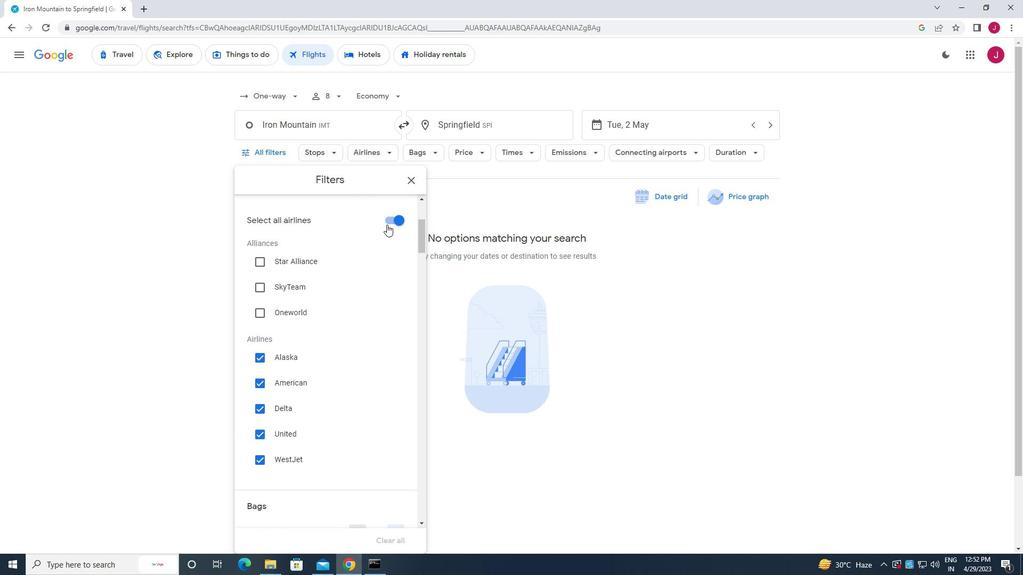 
Action: Mouse pressed left at (387, 221)
Screenshot: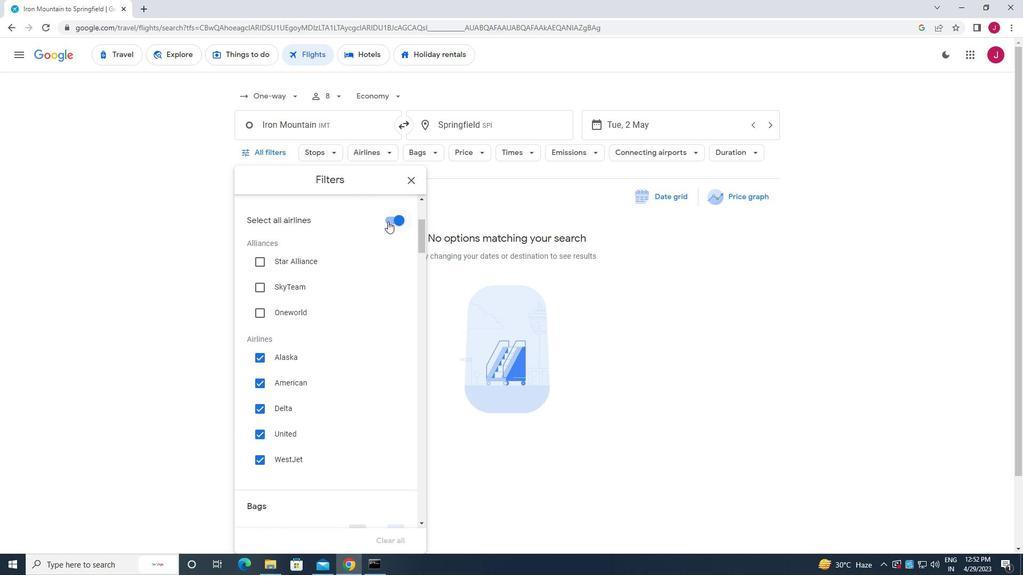 
Action: Mouse moved to (266, 433)
Screenshot: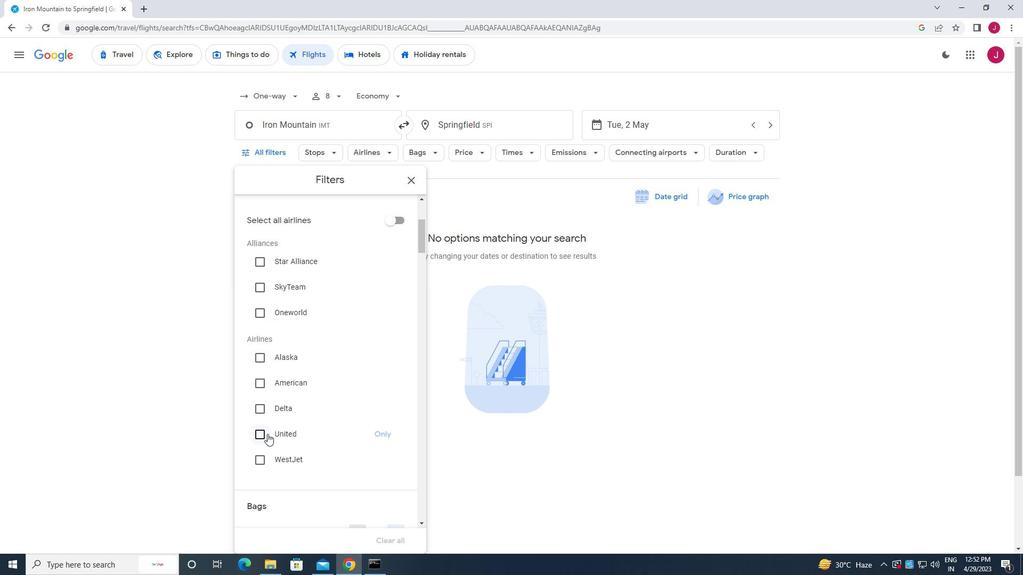 
Action: Mouse pressed left at (266, 433)
Screenshot: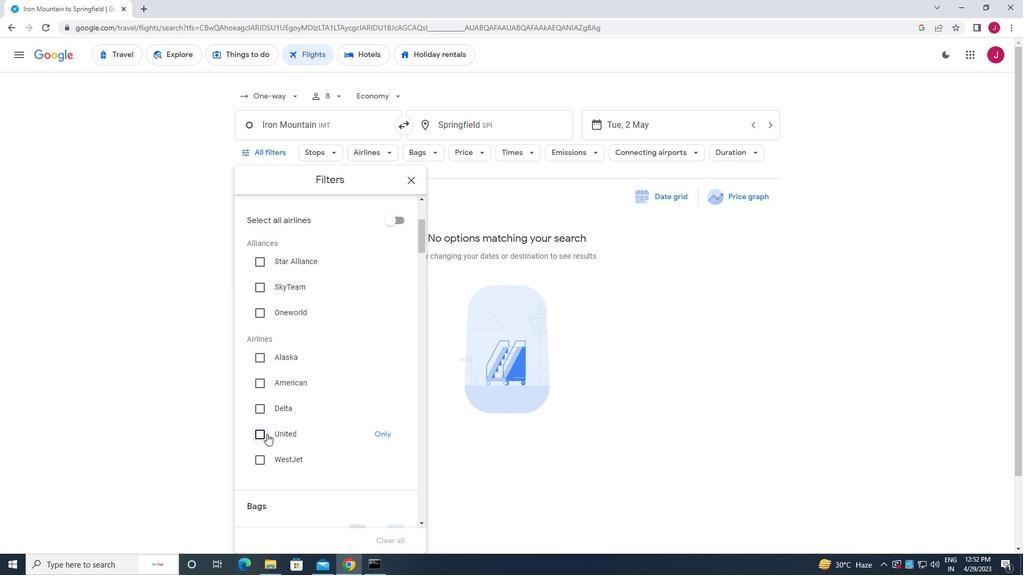 
Action: Mouse moved to (320, 414)
Screenshot: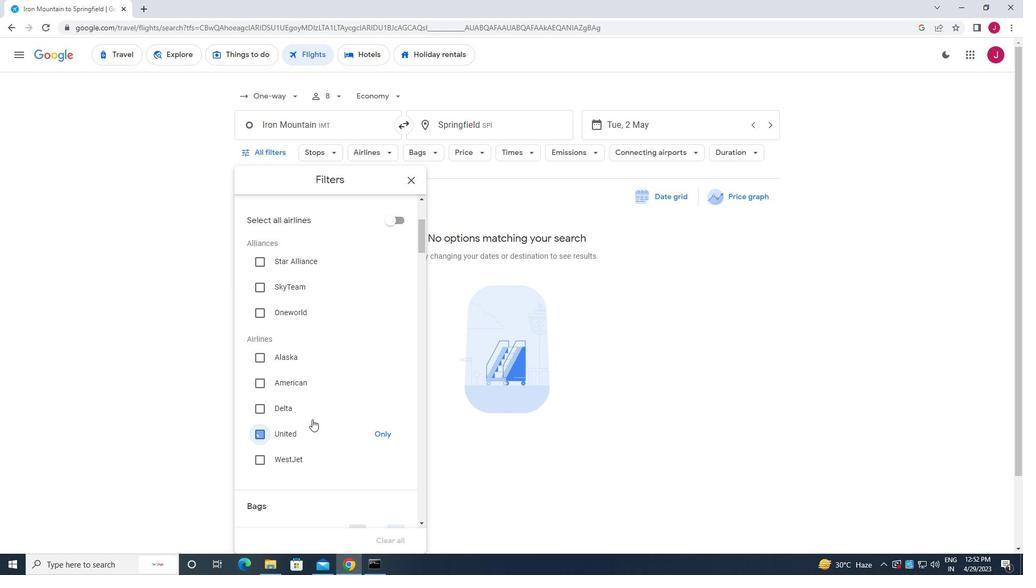 
Action: Mouse scrolled (320, 413) with delta (0, 0)
Screenshot: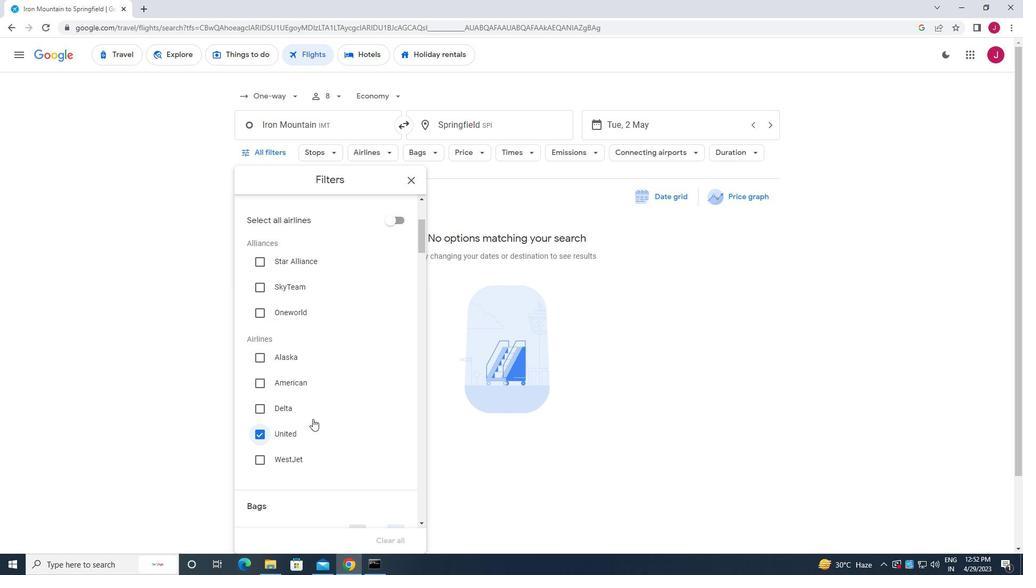 
Action: Mouse scrolled (320, 413) with delta (0, 0)
Screenshot: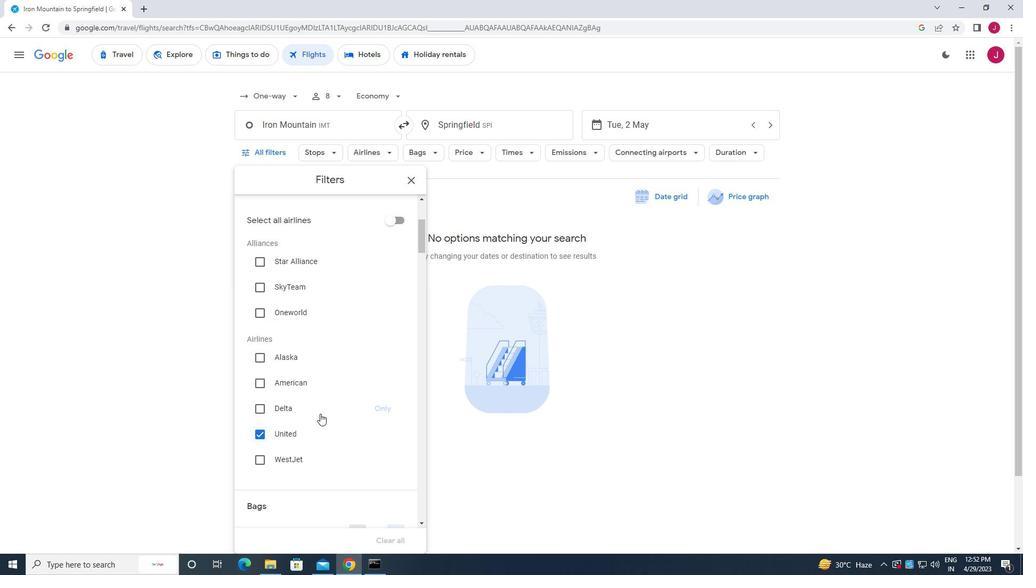 
Action: Mouse scrolled (320, 413) with delta (0, 0)
Screenshot: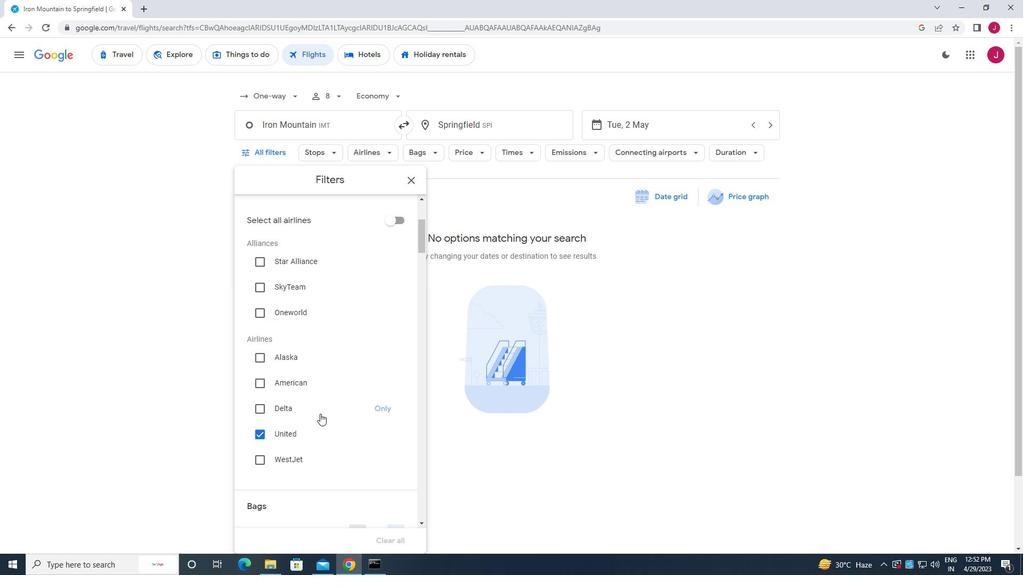 
Action: Mouse scrolled (320, 413) with delta (0, 0)
Screenshot: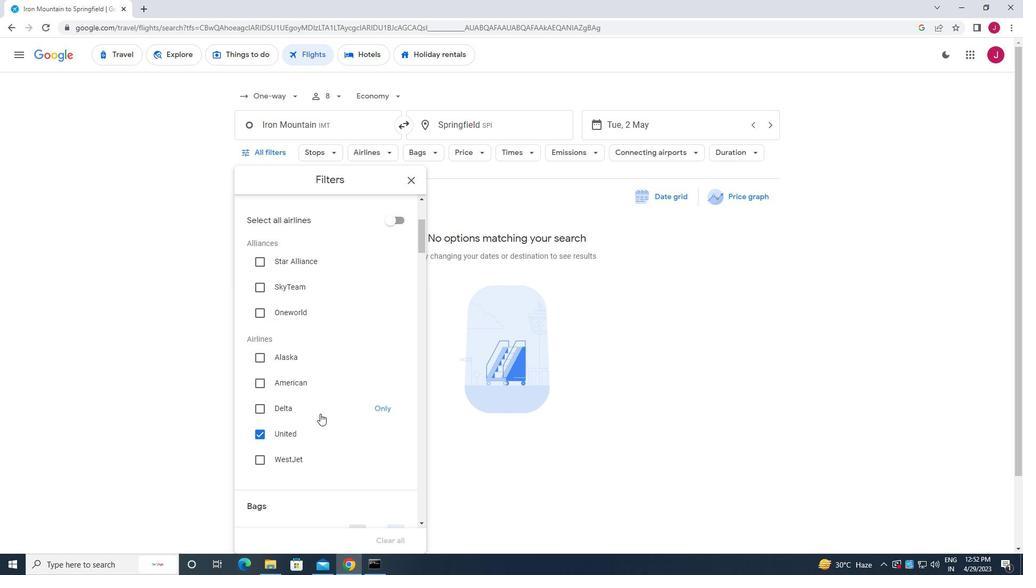 
Action: Mouse moved to (391, 349)
Screenshot: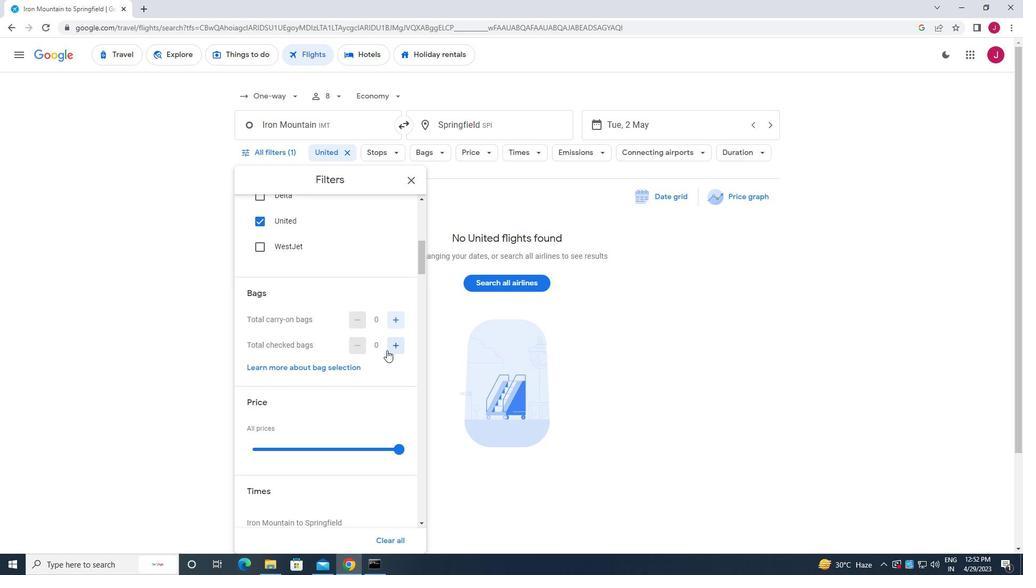 
Action: Mouse pressed left at (391, 349)
Screenshot: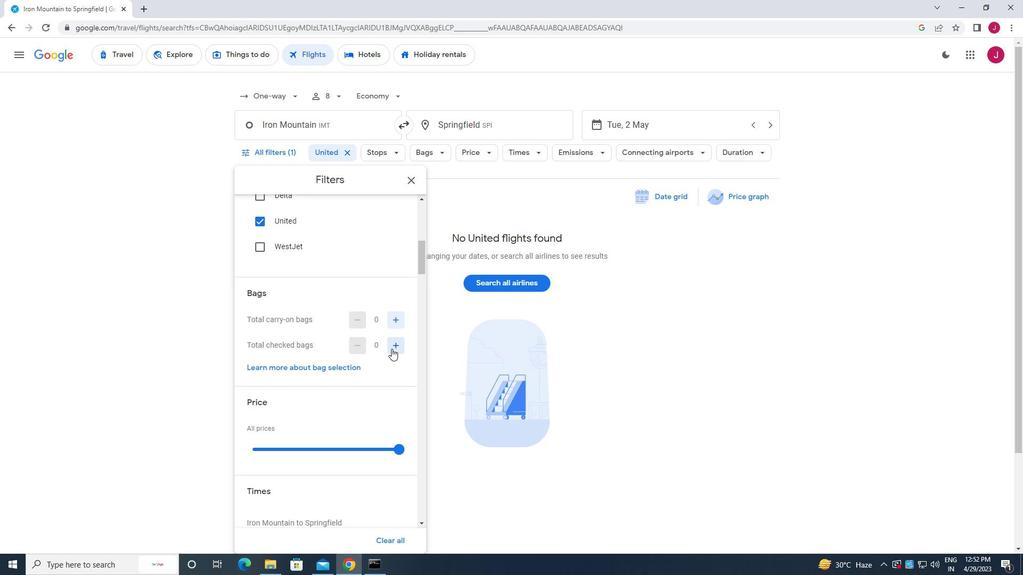 
Action: Mouse pressed left at (391, 349)
Screenshot: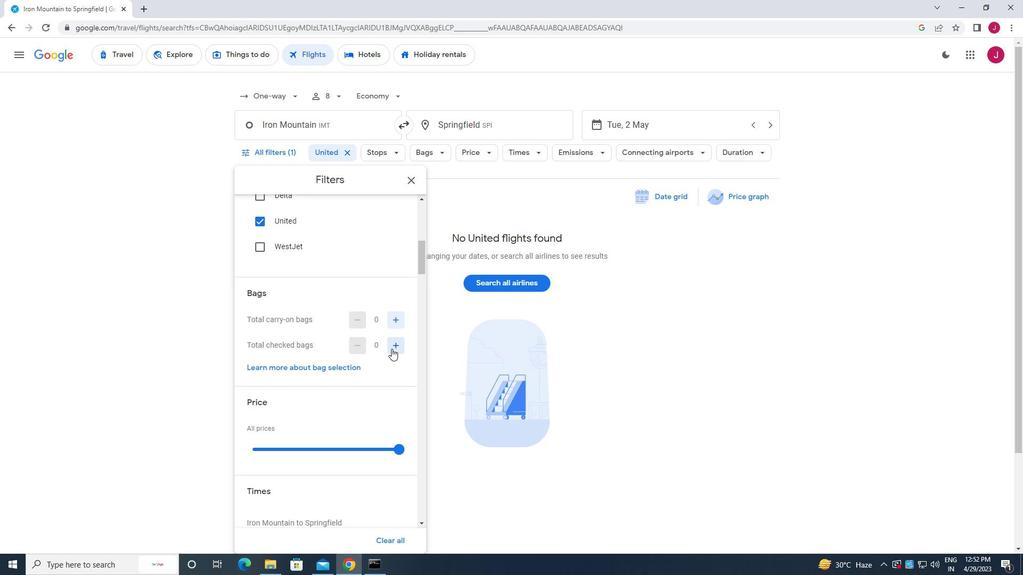 
Action: Mouse pressed left at (391, 349)
Screenshot: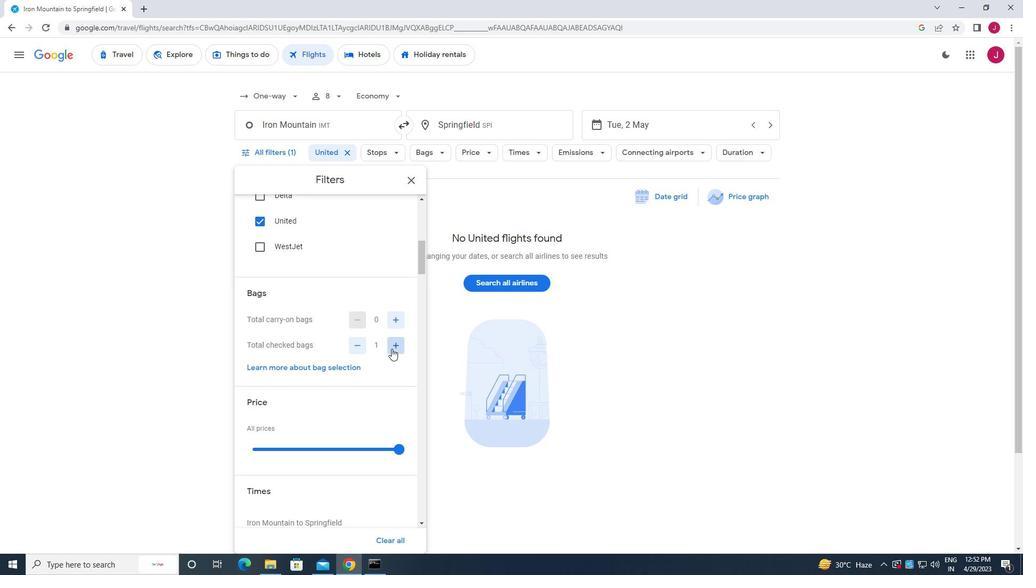 
Action: Mouse pressed left at (391, 349)
Screenshot: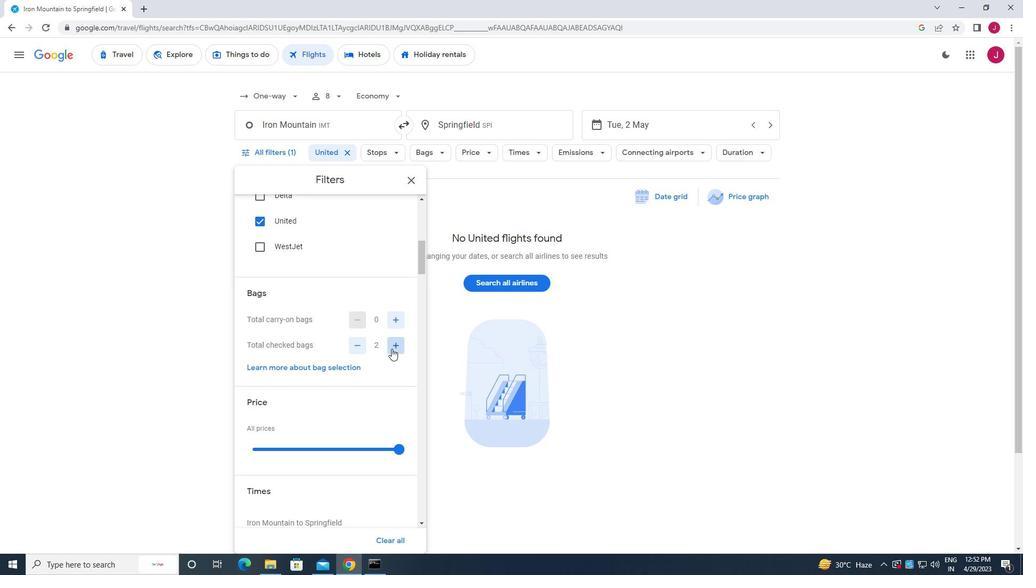 
Action: Mouse pressed left at (391, 349)
Screenshot: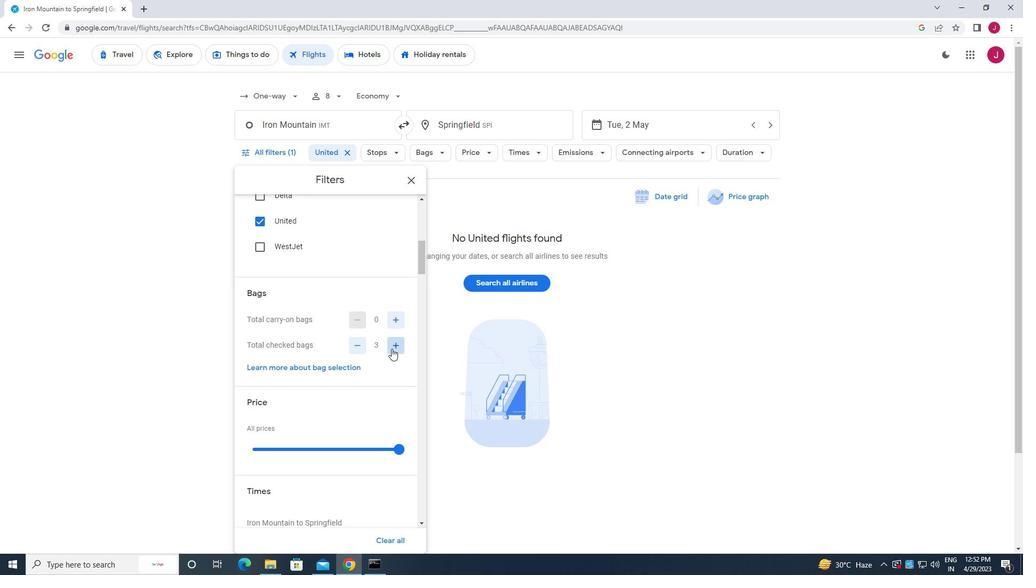 
Action: Mouse pressed left at (391, 349)
Screenshot: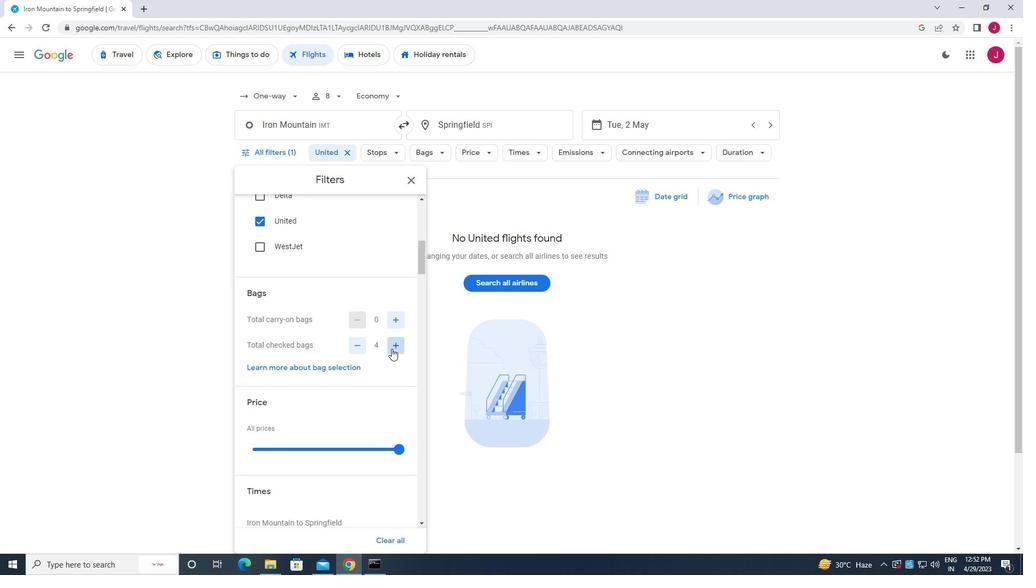 
Action: Mouse pressed left at (391, 349)
Screenshot: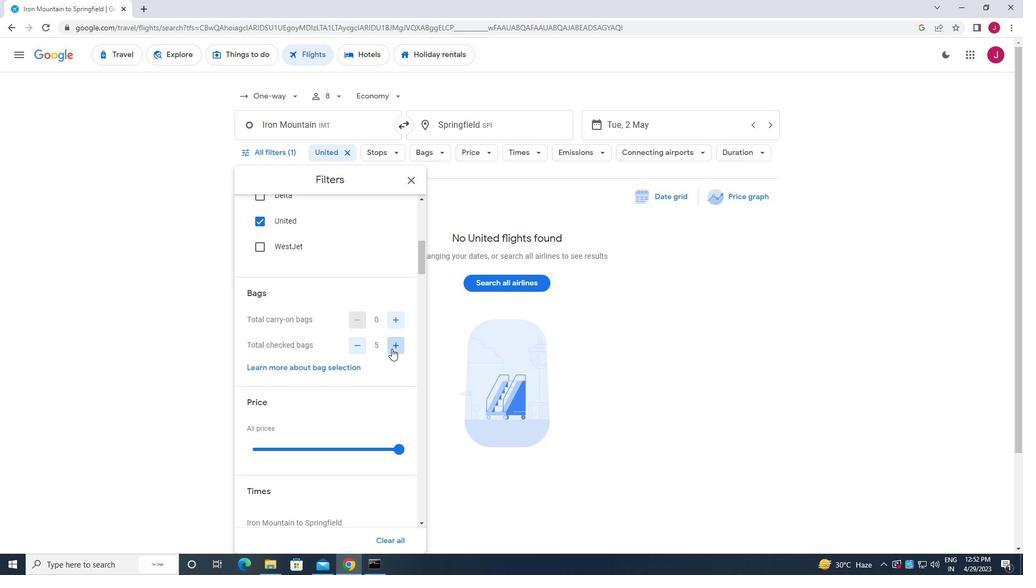 
Action: Mouse pressed left at (391, 349)
Screenshot: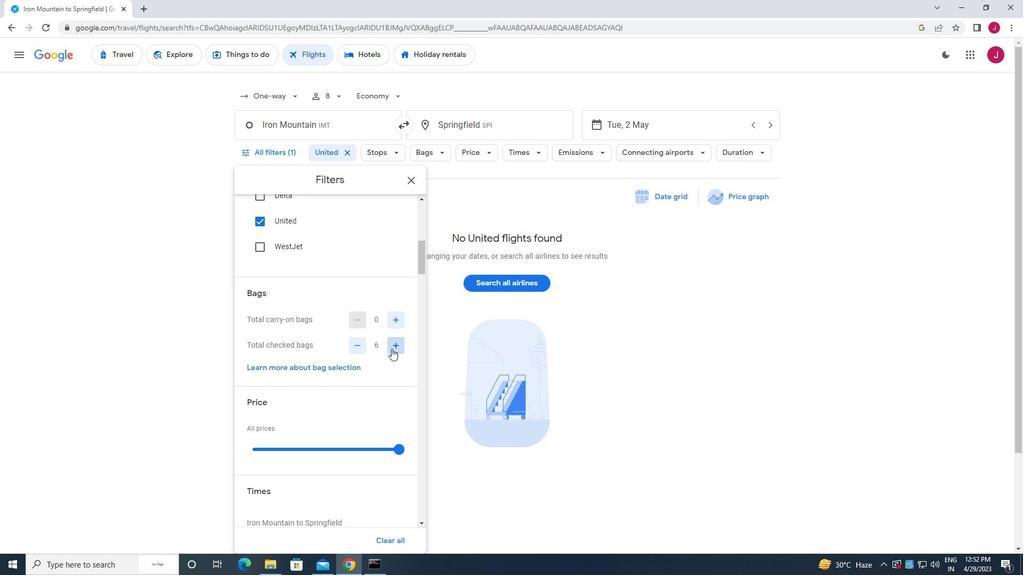
Action: Mouse pressed left at (391, 349)
Screenshot: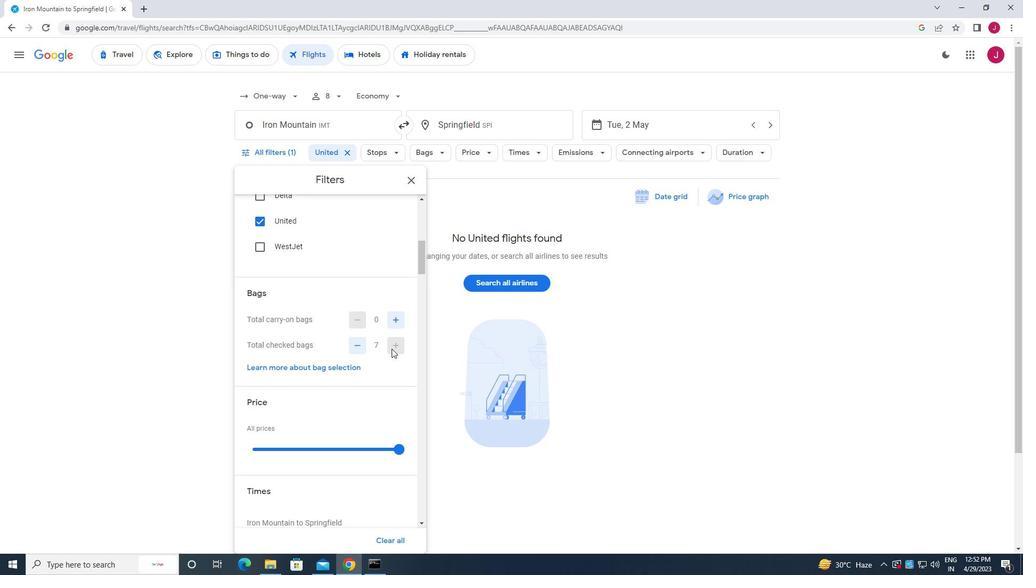
Action: Mouse moved to (394, 343)
Screenshot: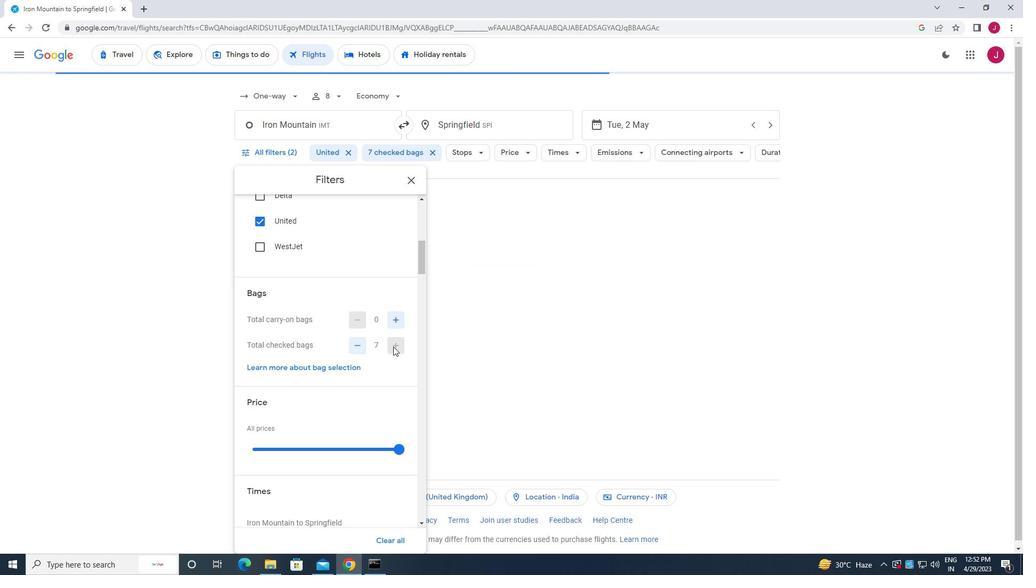 
Action: Mouse scrolled (394, 342) with delta (0, 0)
Screenshot: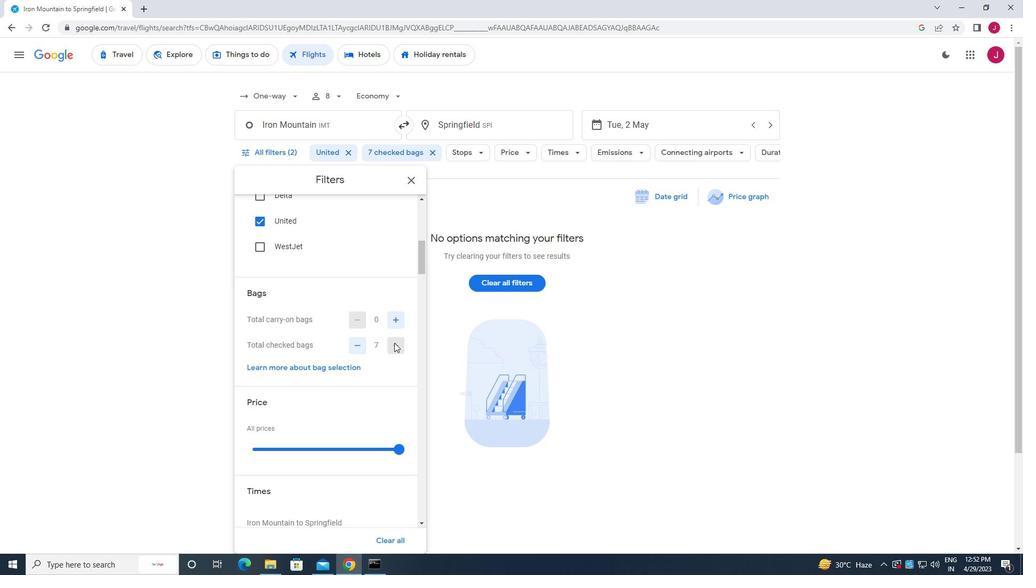 
Action: Mouse moved to (394, 343)
Screenshot: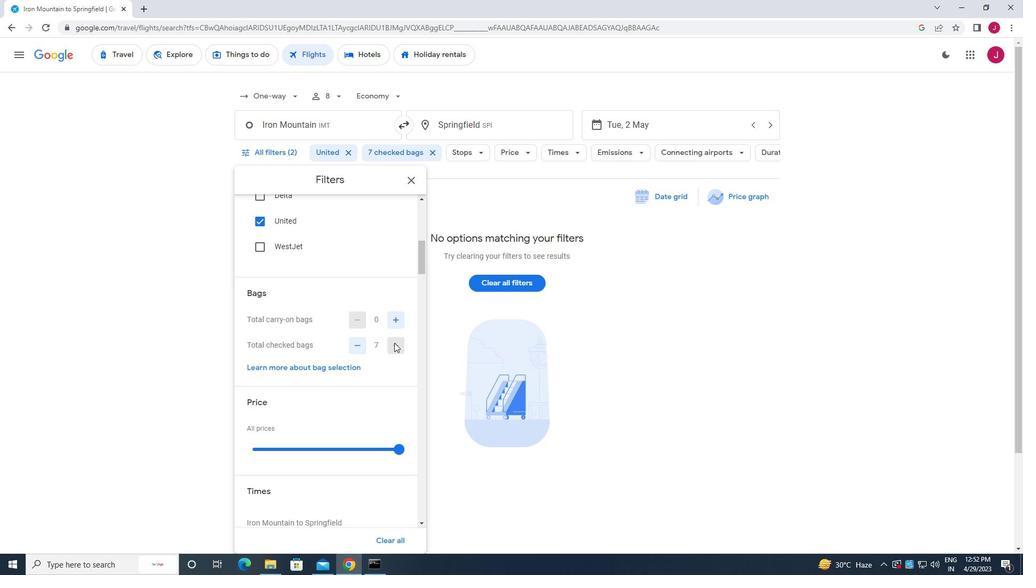
Action: Mouse scrolled (394, 342) with delta (0, 0)
Screenshot: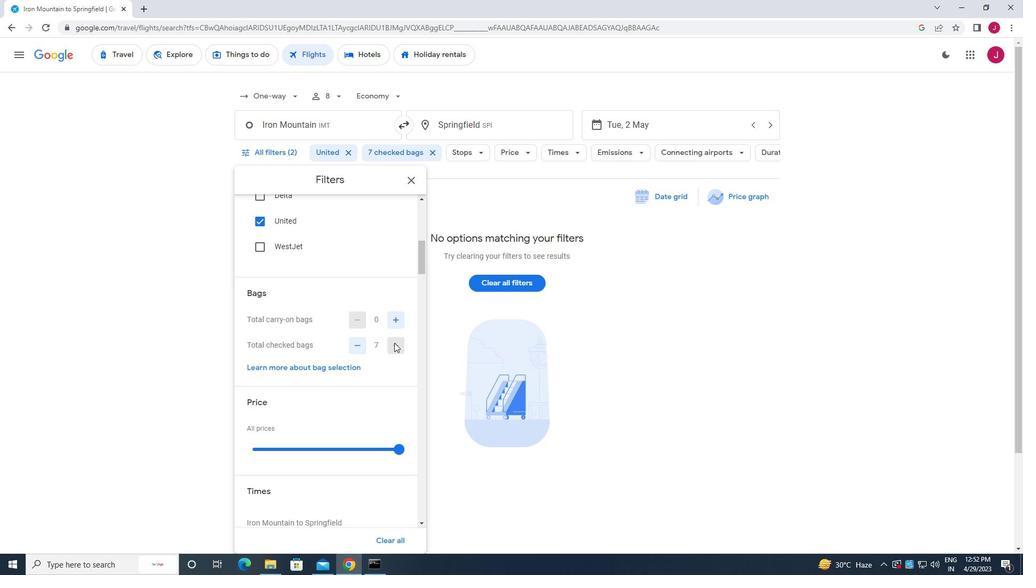 
Action: Mouse moved to (400, 343)
Screenshot: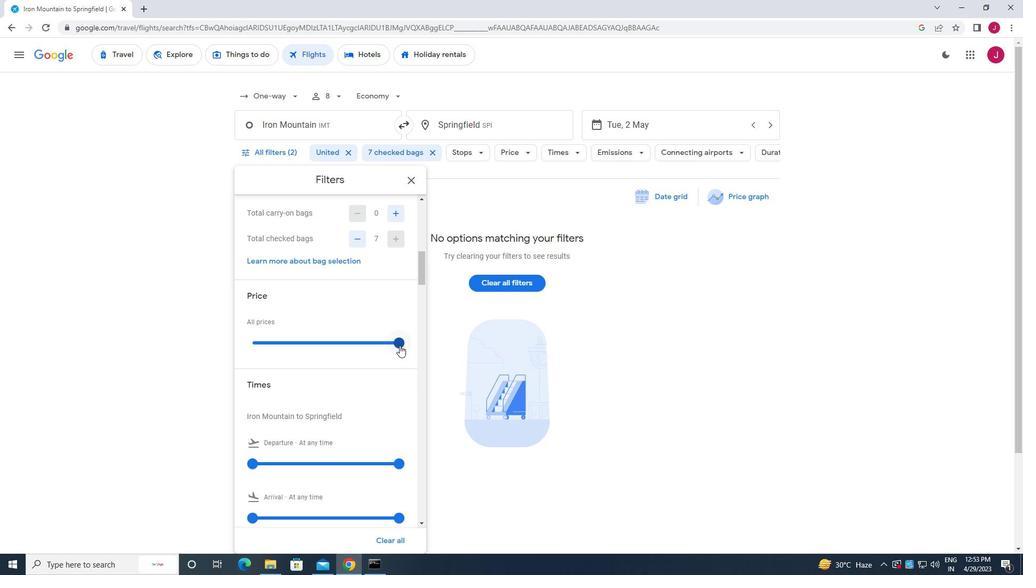 
Action: Mouse pressed left at (400, 343)
Screenshot: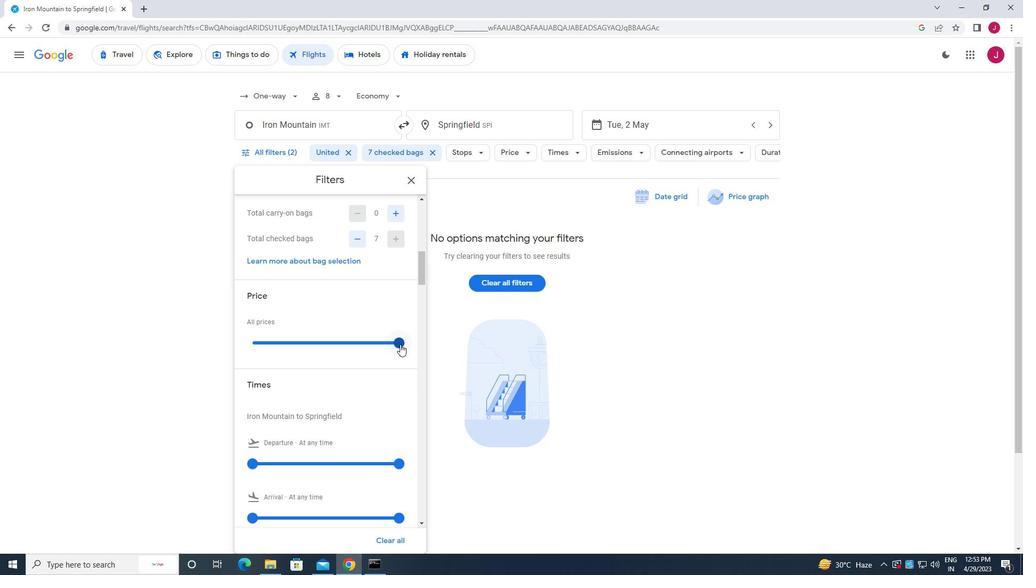 
Action: Mouse moved to (253, 340)
Screenshot: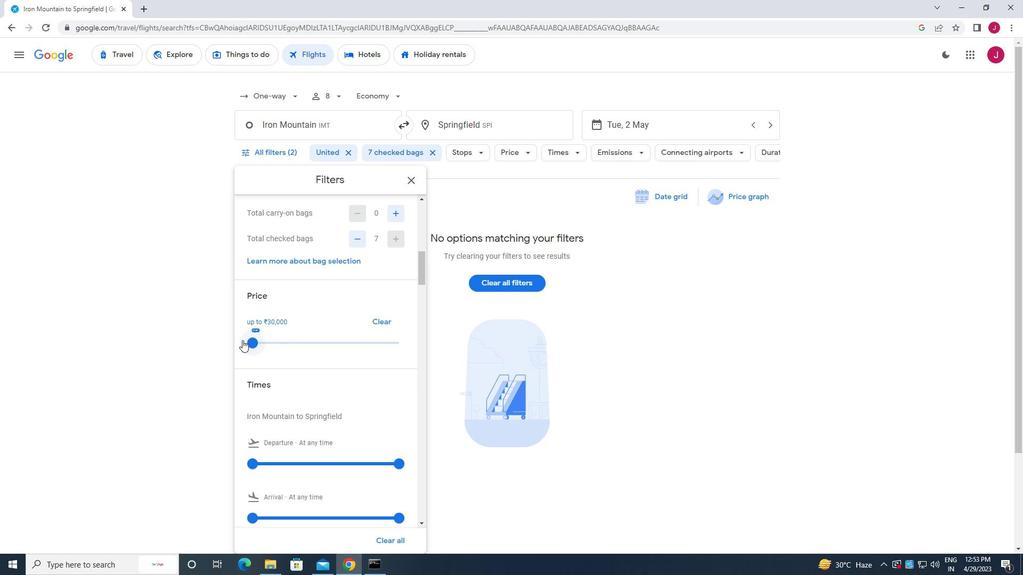 
Action: Mouse pressed left at (253, 340)
Screenshot: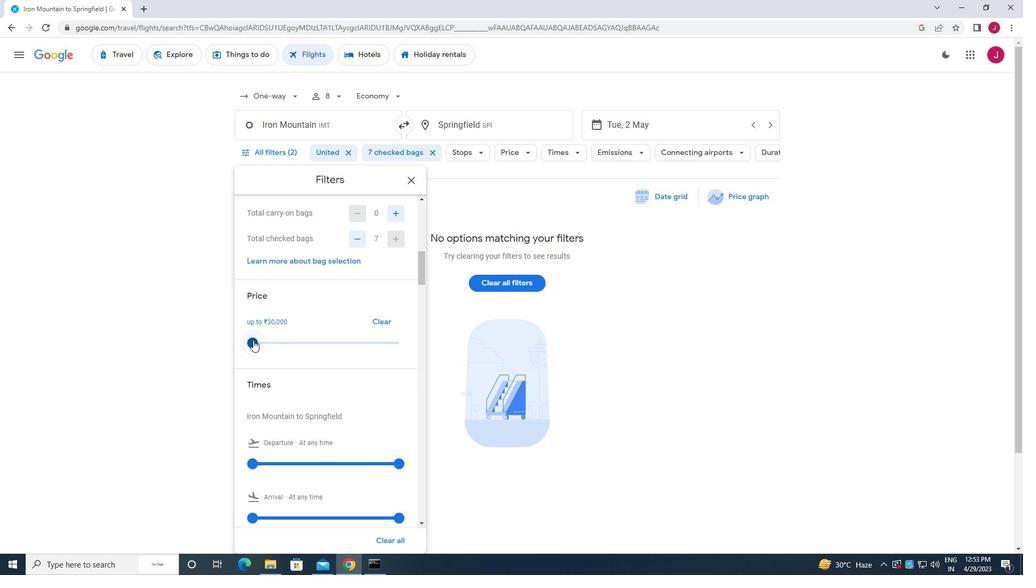 
Action: Mouse moved to (278, 343)
Screenshot: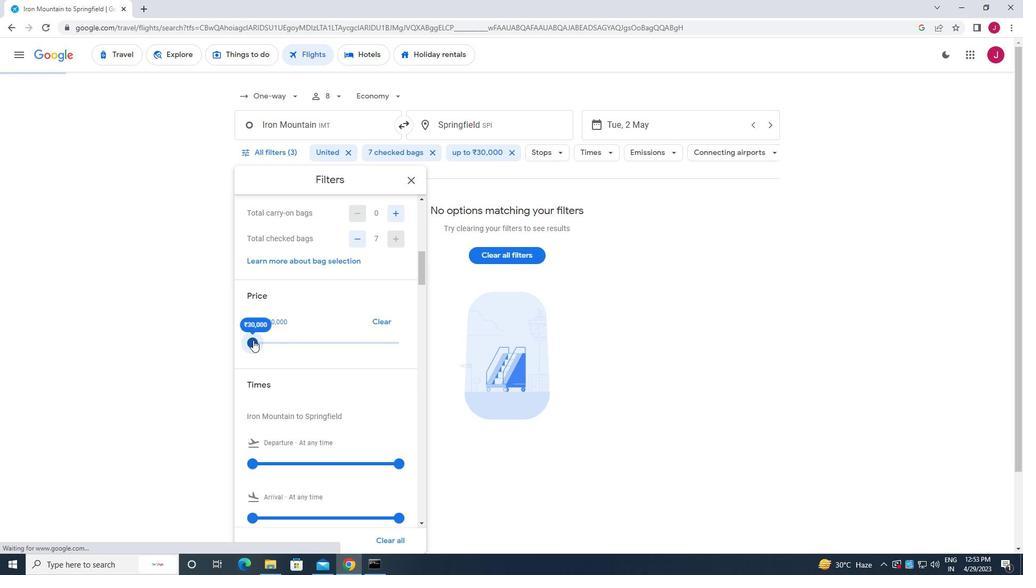 
Action: Mouse pressed left at (278, 343)
Screenshot: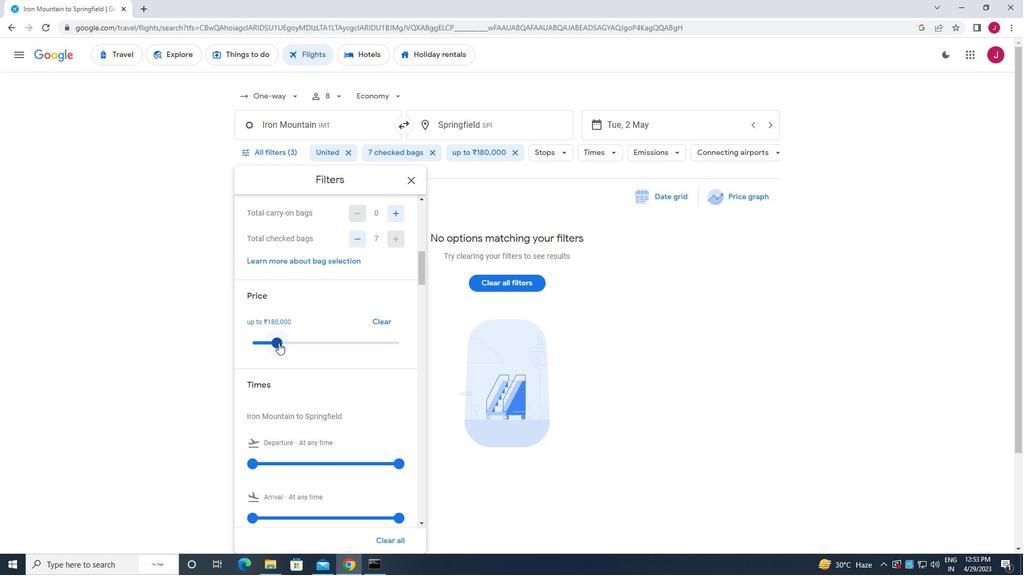 
Action: Mouse moved to (269, 344)
Screenshot: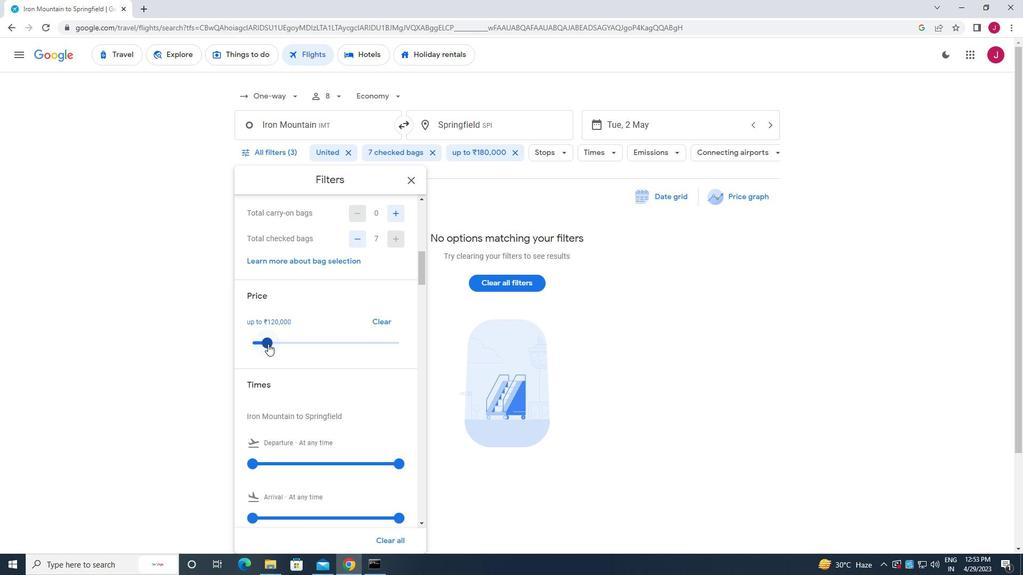 
Action: Mouse scrolled (269, 343) with delta (0, 0)
Screenshot: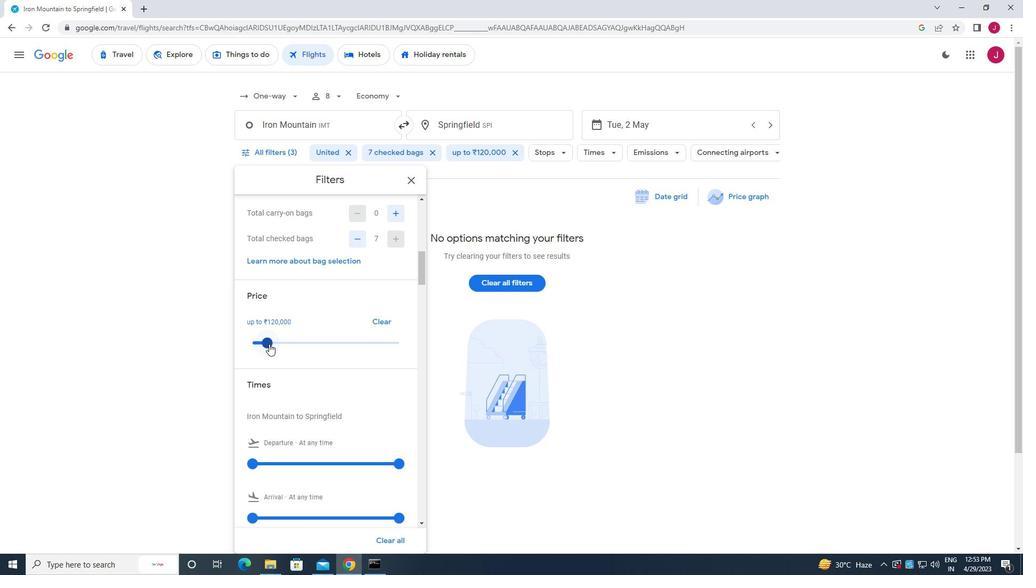 
Action: Mouse moved to (270, 346)
Screenshot: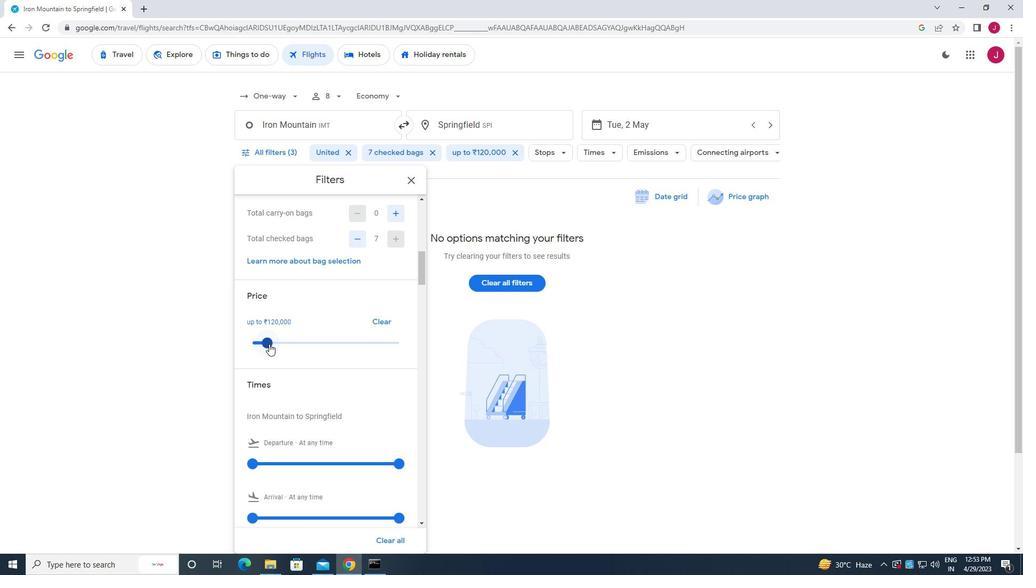 
Action: Mouse scrolled (270, 346) with delta (0, 0)
Screenshot: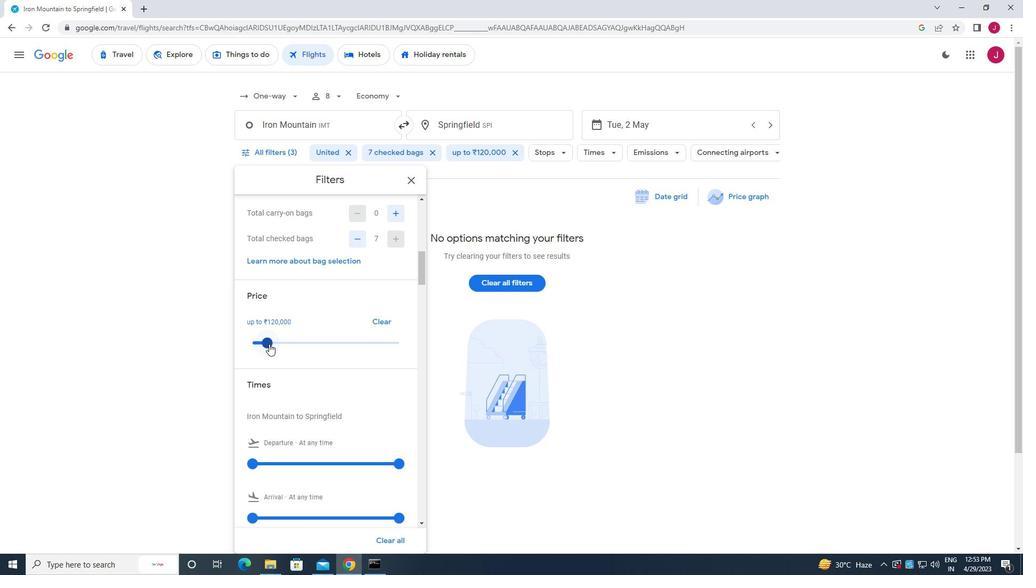 
Action: Mouse scrolled (270, 346) with delta (0, 0)
Screenshot: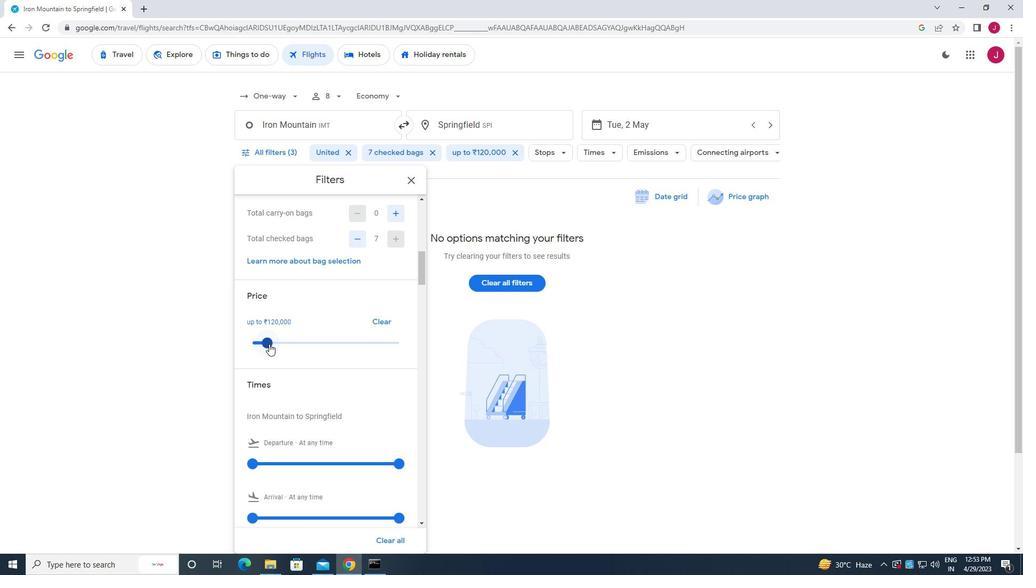 
Action: Mouse moved to (270, 347)
Screenshot: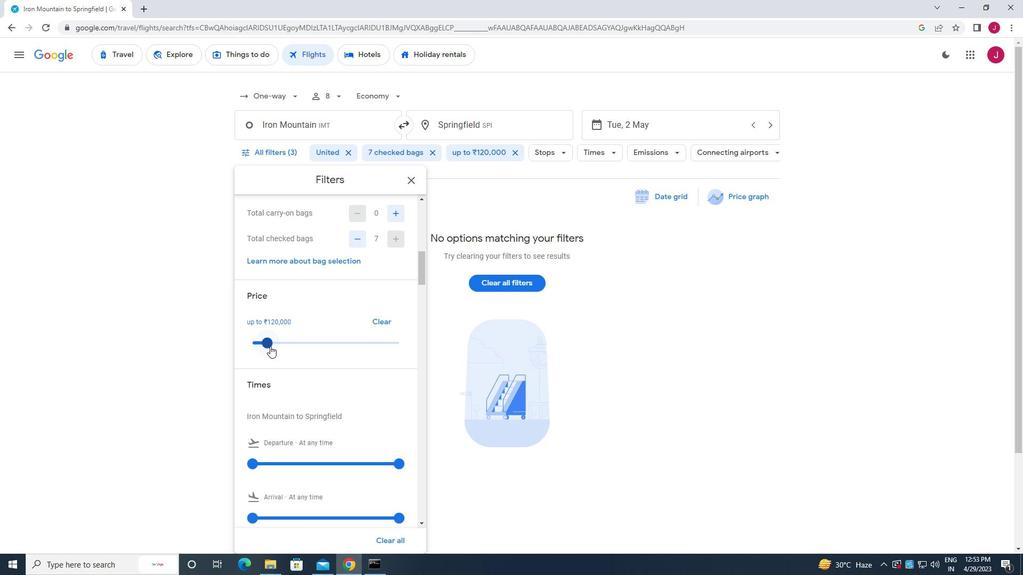 
Action: Mouse scrolled (270, 346) with delta (0, 0)
Screenshot: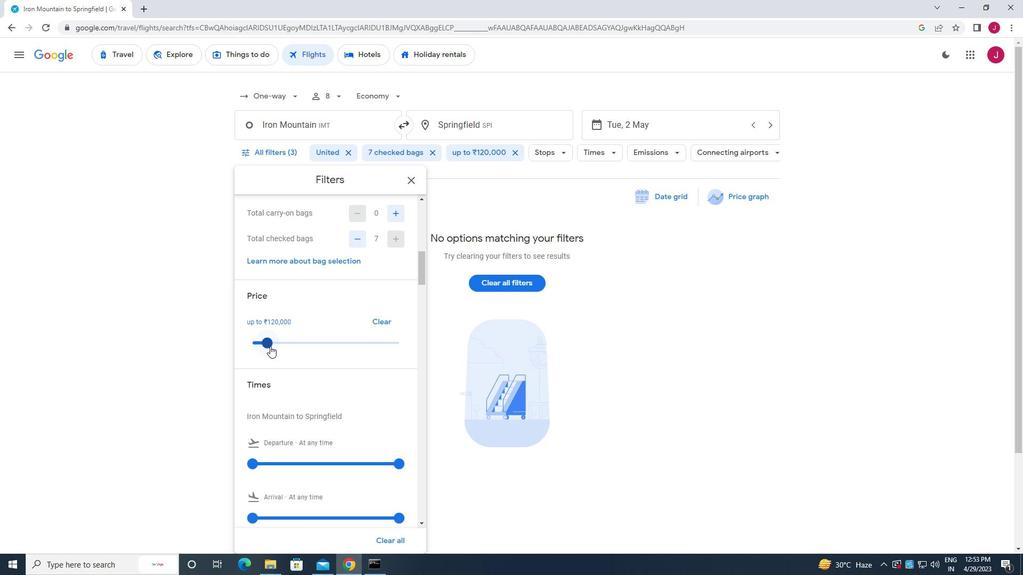 
Action: Mouse scrolled (270, 346) with delta (0, 0)
Screenshot: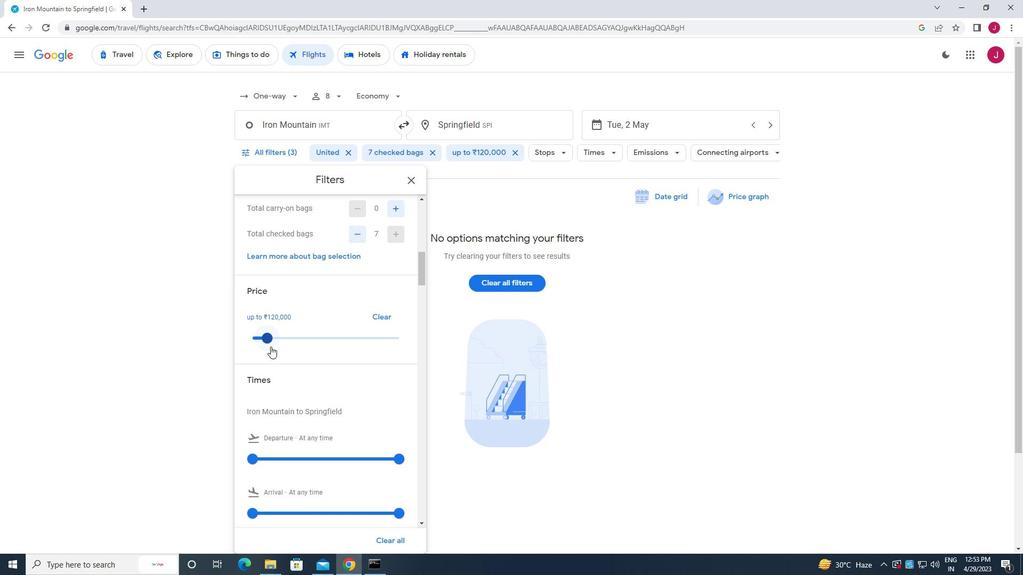 
Action: Mouse moved to (268, 311)
Screenshot: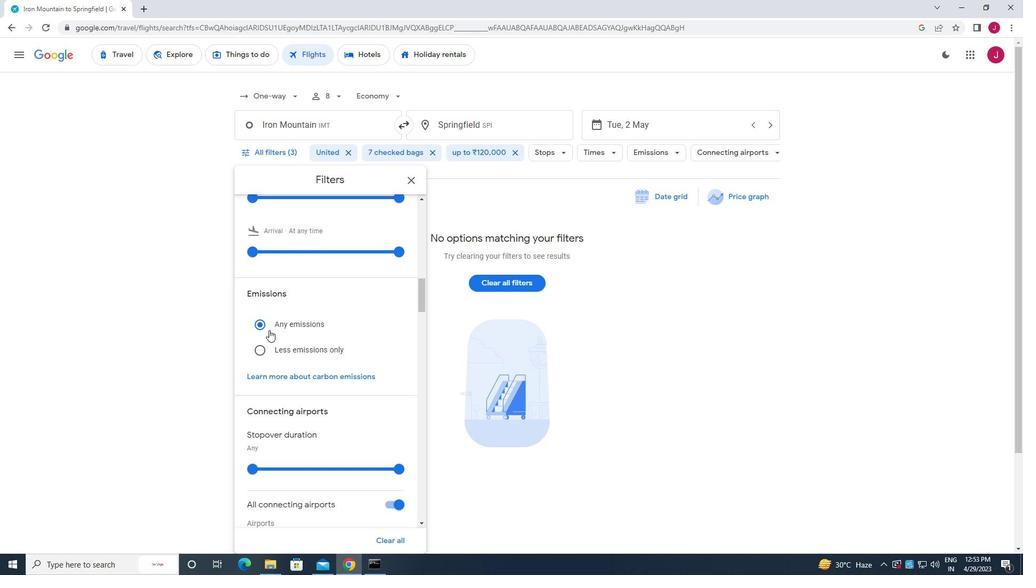 
Action: Mouse scrolled (268, 311) with delta (0, 0)
Screenshot: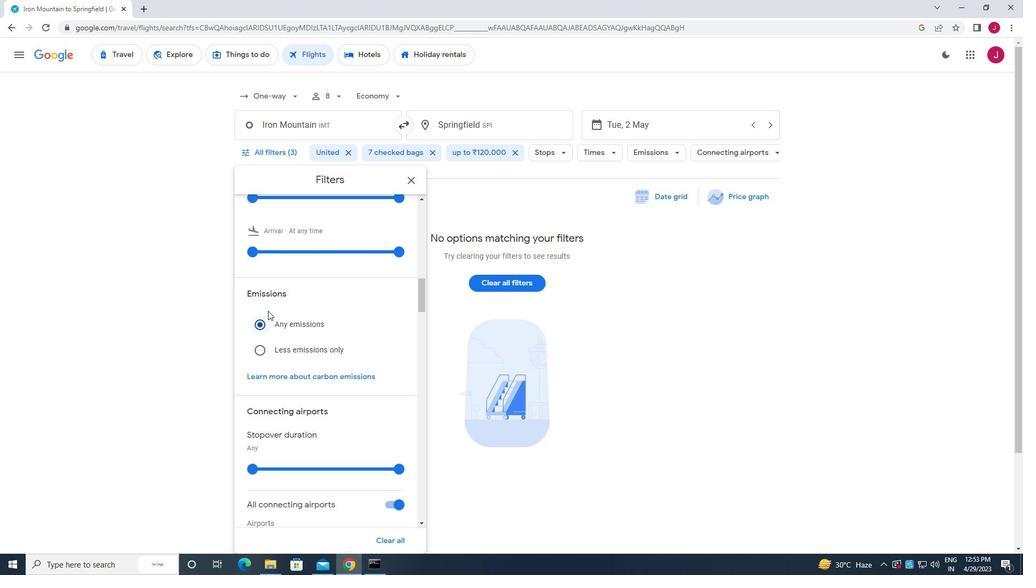
Action: Mouse moved to (251, 254)
Screenshot: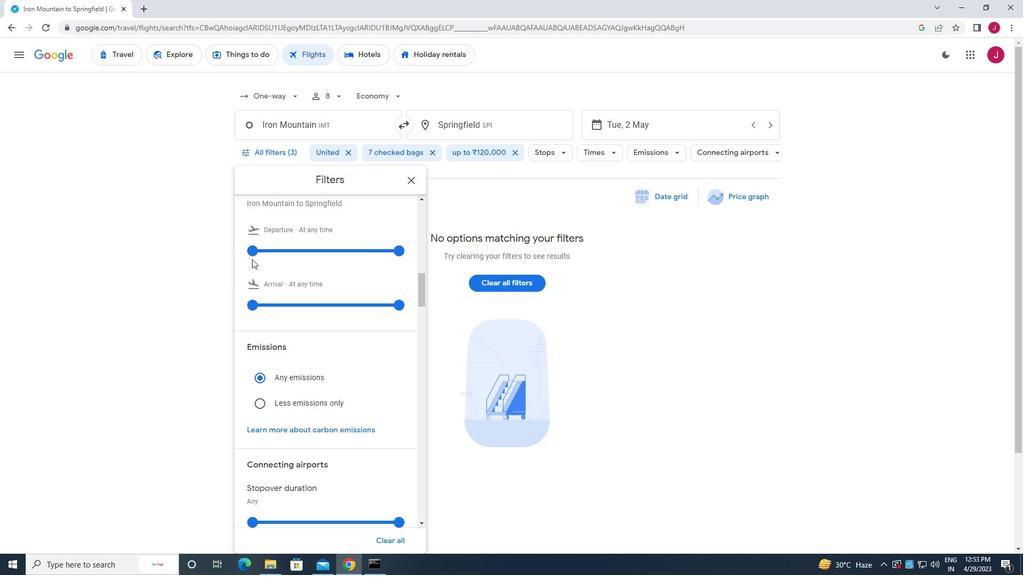 
Action: Mouse pressed left at (251, 254)
Screenshot: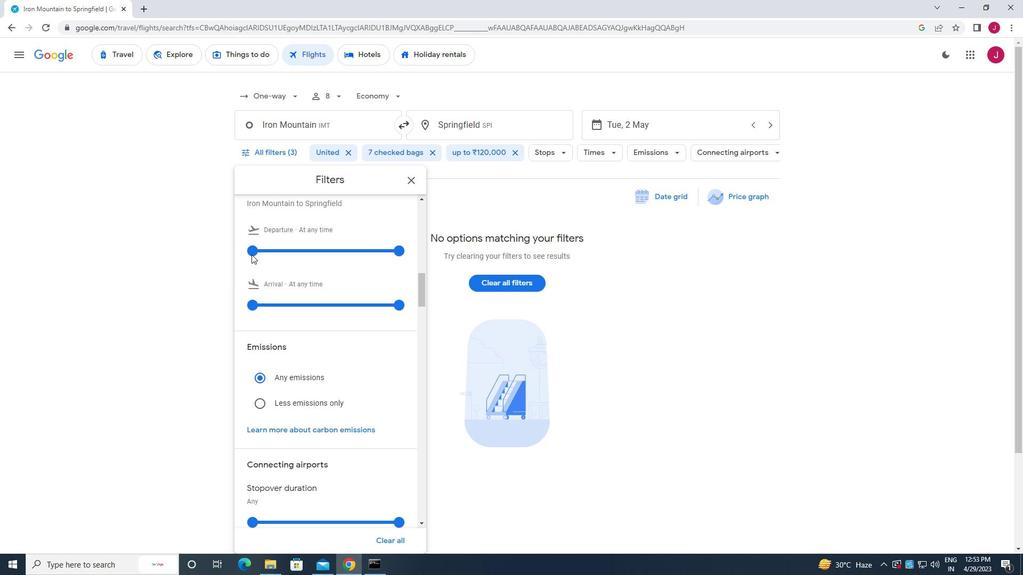 
Action: Mouse moved to (397, 253)
Screenshot: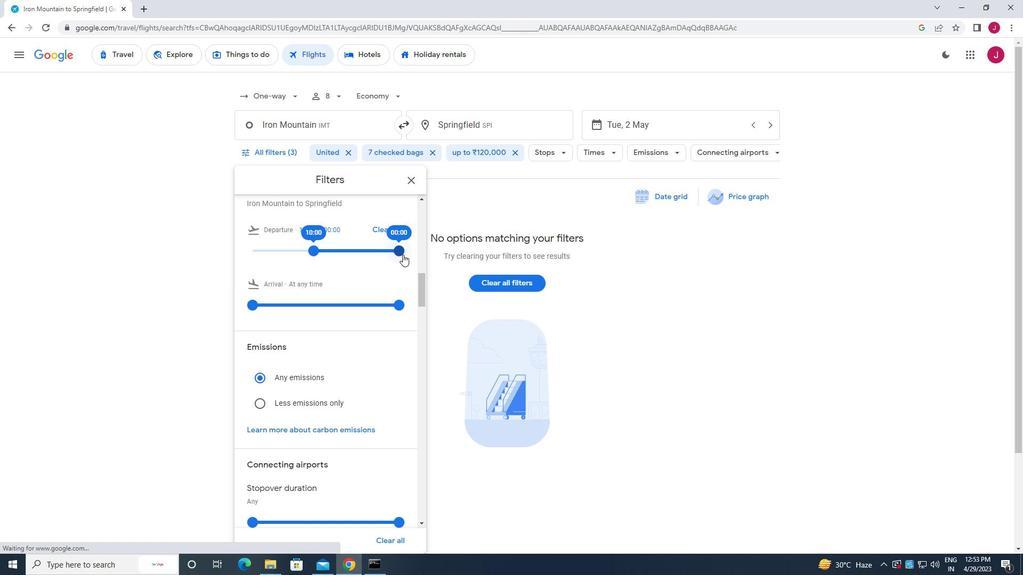 
Action: Mouse pressed left at (397, 253)
Screenshot: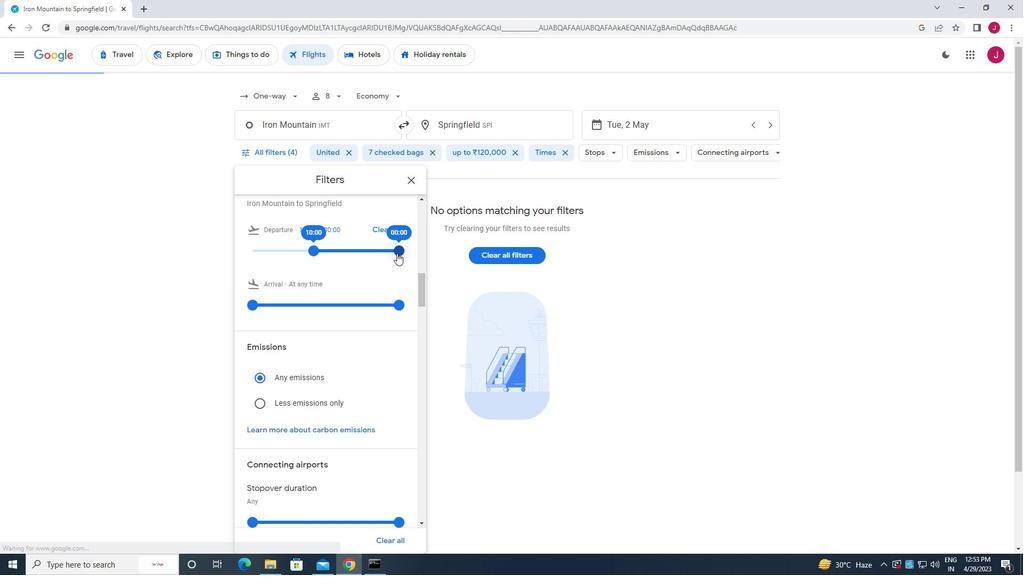 
Action: Mouse moved to (410, 181)
Screenshot: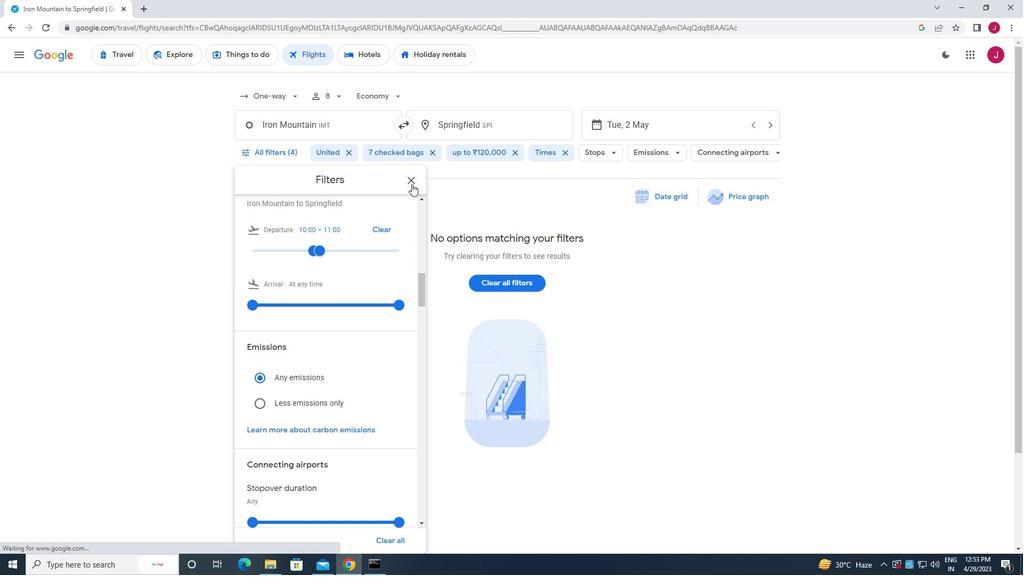 
Action: Mouse pressed left at (410, 181)
Screenshot: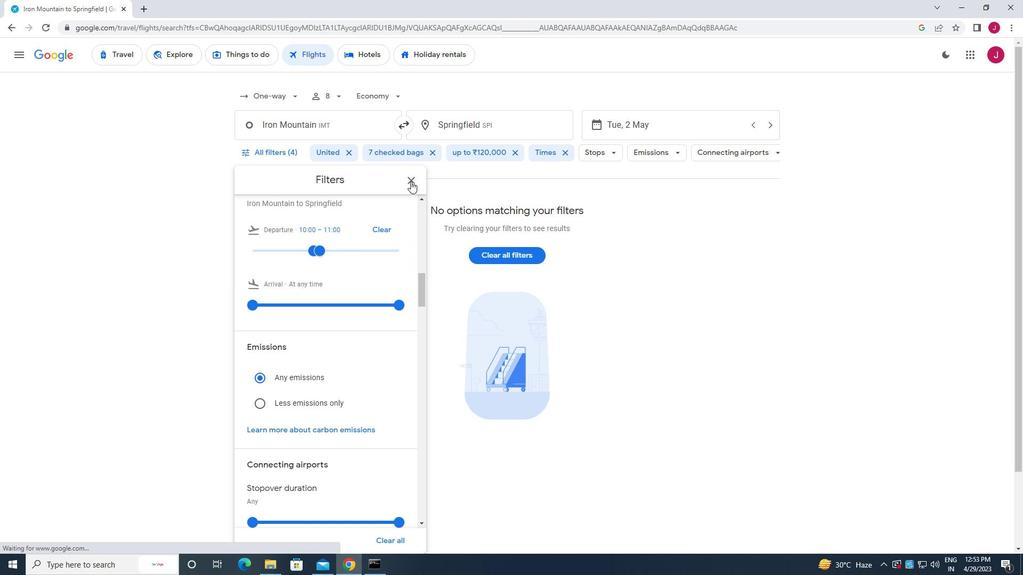 
Action: Mouse moved to (410, 179)
Screenshot: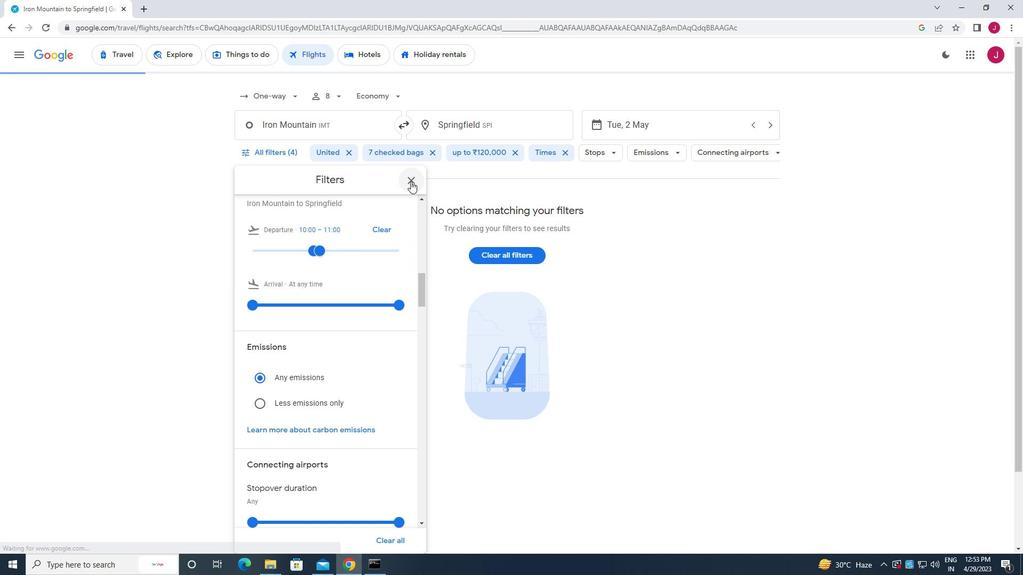 
